 Task: Look for space in Camayenne, Guinea from 5th June, 2023 to 16th June, 2023 for 2 adults in price range Rs.14000 to Rs.18000. Place can be entire place with 1  bedroom having 1 bed and 1 bathroom. Property type can be house, flat, guest house, hotel. Amenities needed are: wifi, washing machine. Booking option can be shelf check-in. Required host language is English.
Action: Mouse moved to (405, 51)
Screenshot: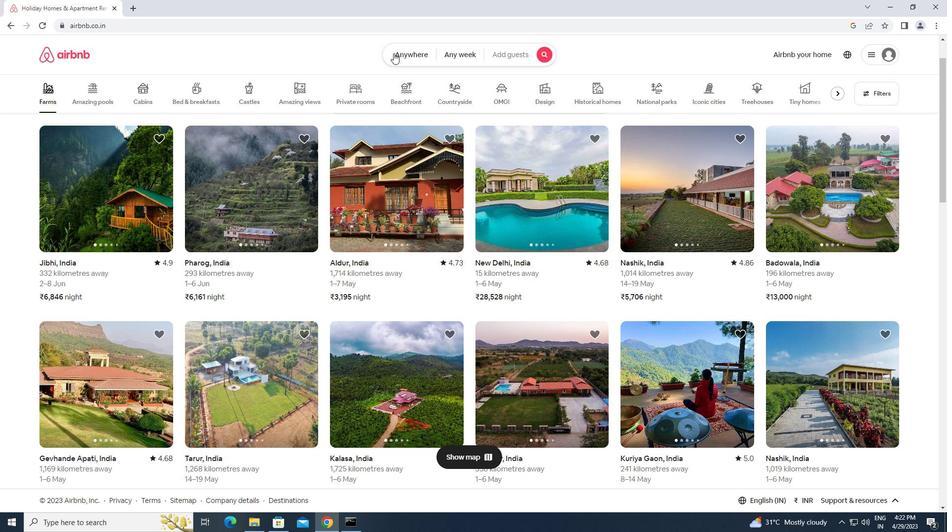 
Action: Mouse pressed left at (405, 51)
Screenshot: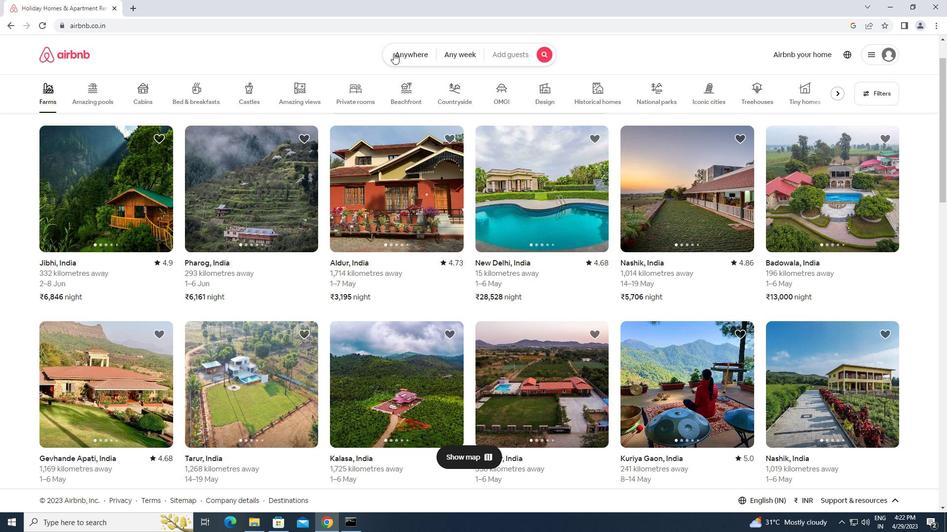 
Action: Mouse moved to (362, 86)
Screenshot: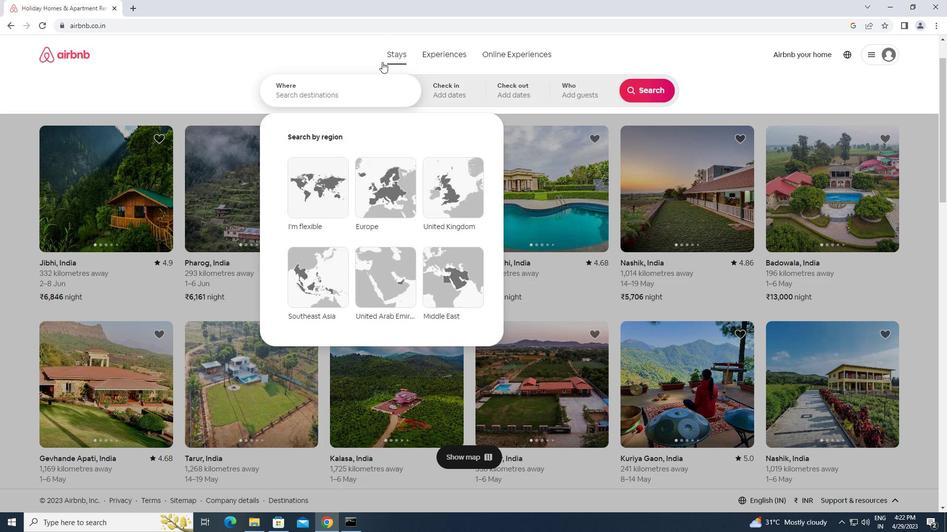 
Action: Mouse pressed left at (362, 86)
Screenshot: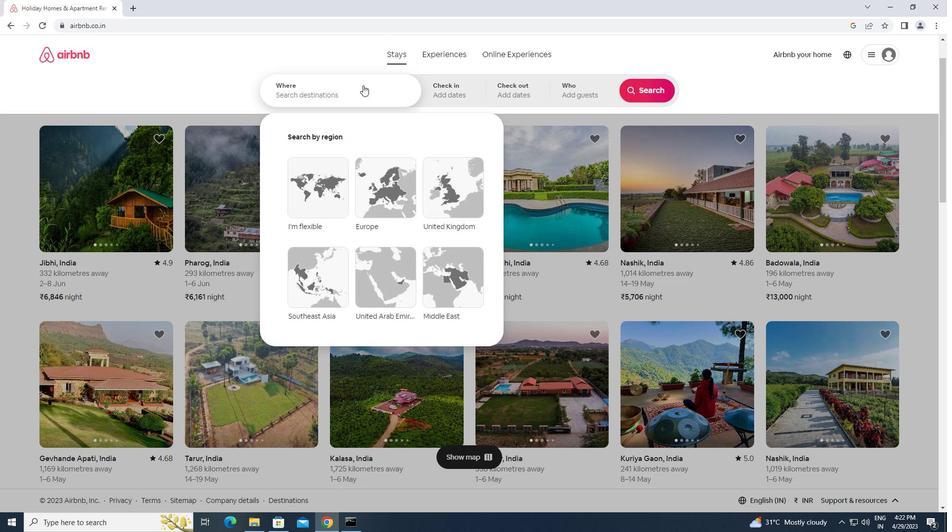 
Action: Key pressed c<Key.backspace><Key.caps_lock>c<Key.caps_lock>amayenne,<Key.space><Key.caps_lock>g<Key.caps_lock>uinea<Key.enter>
Screenshot: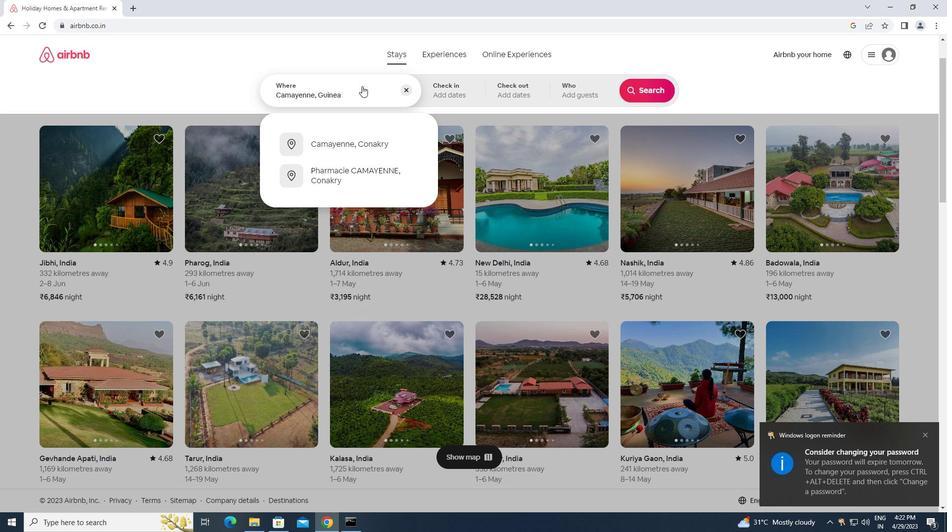 
Action: Mouse moved to (641, 174)
Screenshot: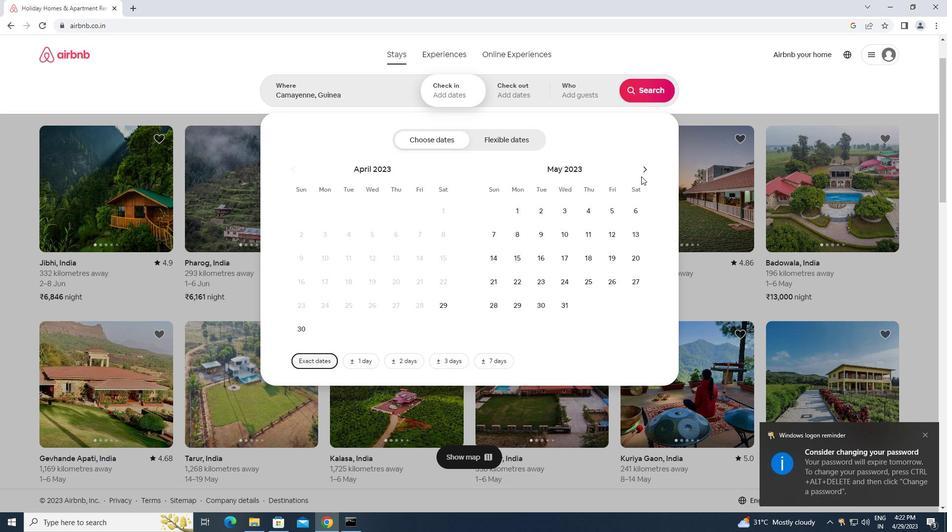 
Action: Mouse pressed left at (641, 174)
Screenshot: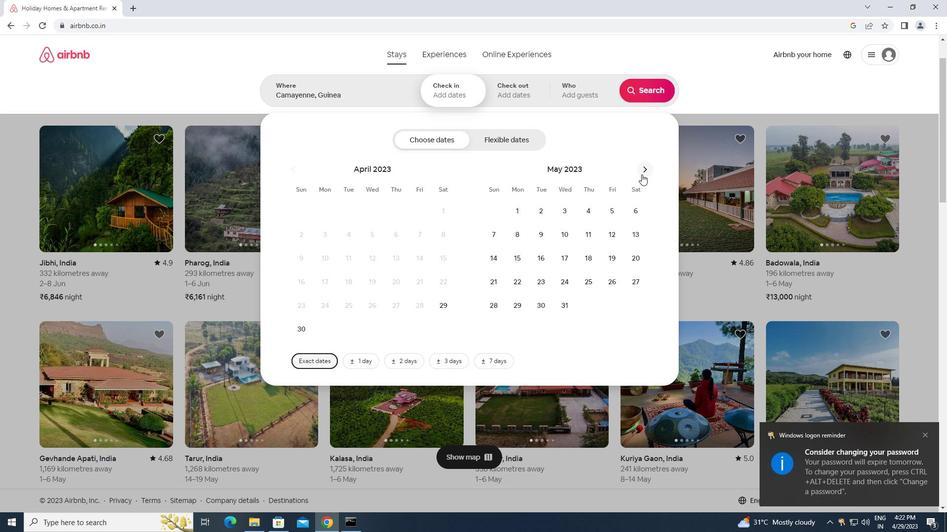 
Action: Mouse moved to (525, 235)
Screenshot: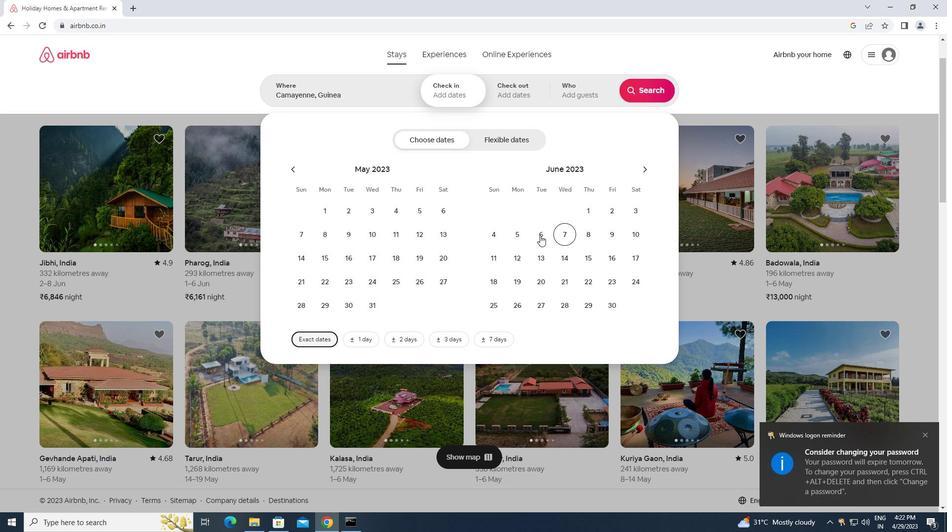 
Action: Mouse pressed left at (525, 235)
Screenshot: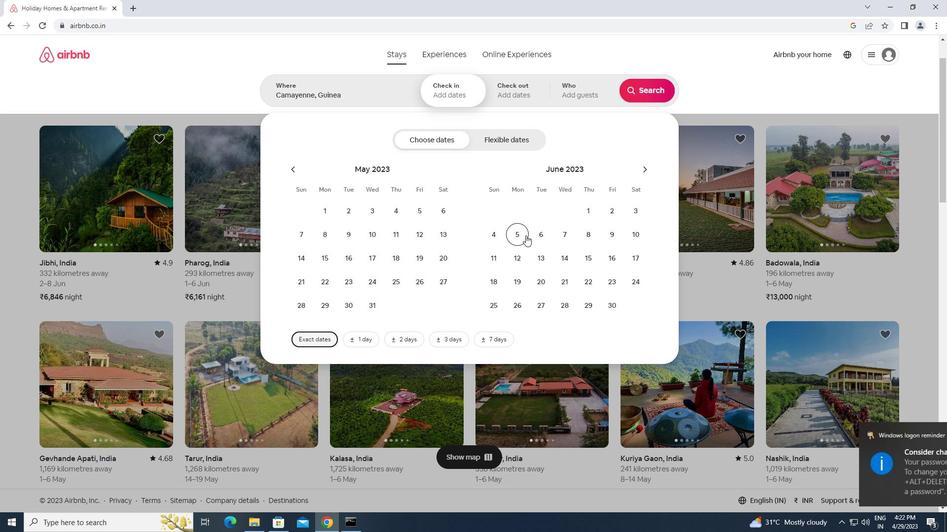 
Action: Mouse moved to (611, 252)
Screenshot: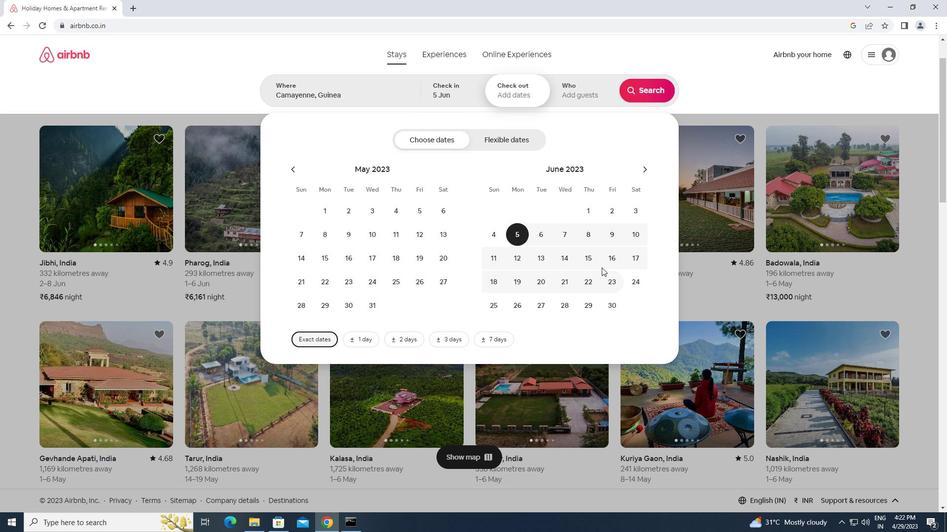 
Action: Mouse pressed left at (611, 252)
Screenshot: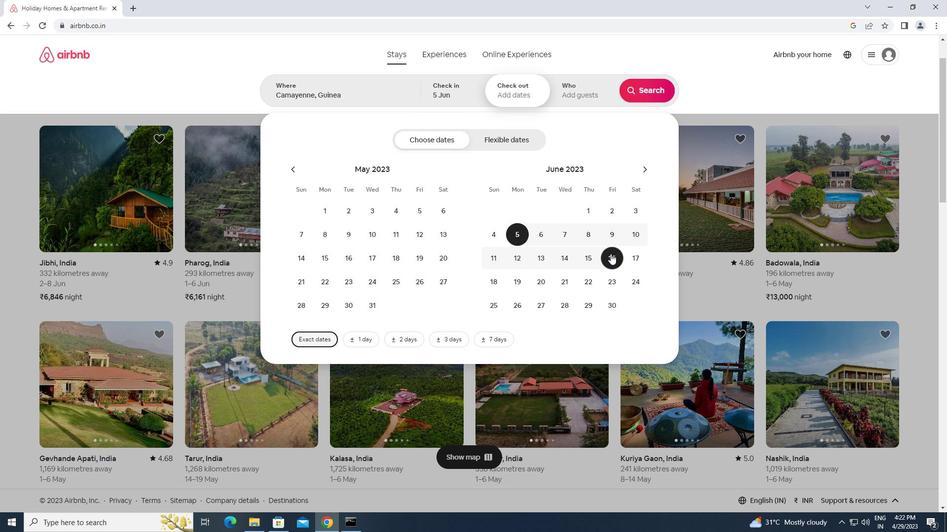 
Action: Mouse moved to (583, 83)
Screenshot: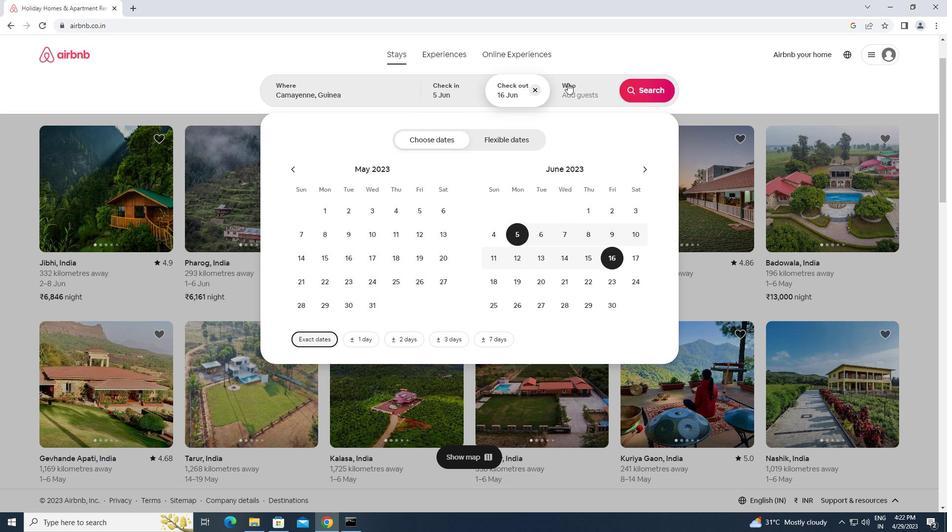
Action: Mouse pressed left at (583, 83)
Screenshot: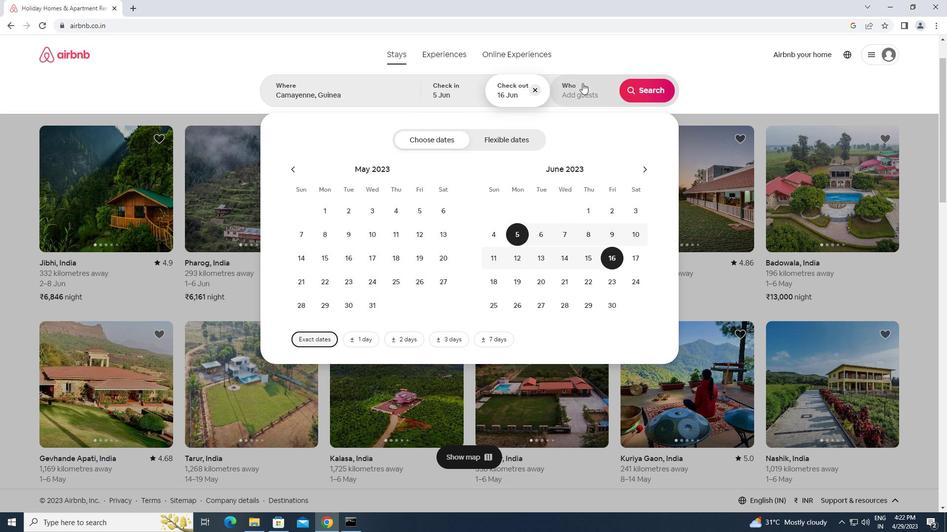 
Action: Mouse moved to (650, 142)
Screenshot: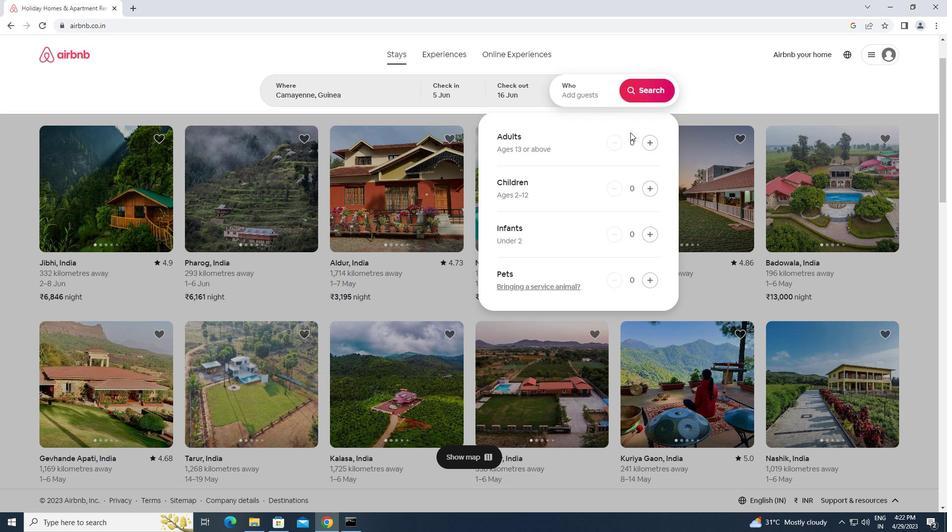 
Action: Mouse pressed left at (650, 142)
Screenshot: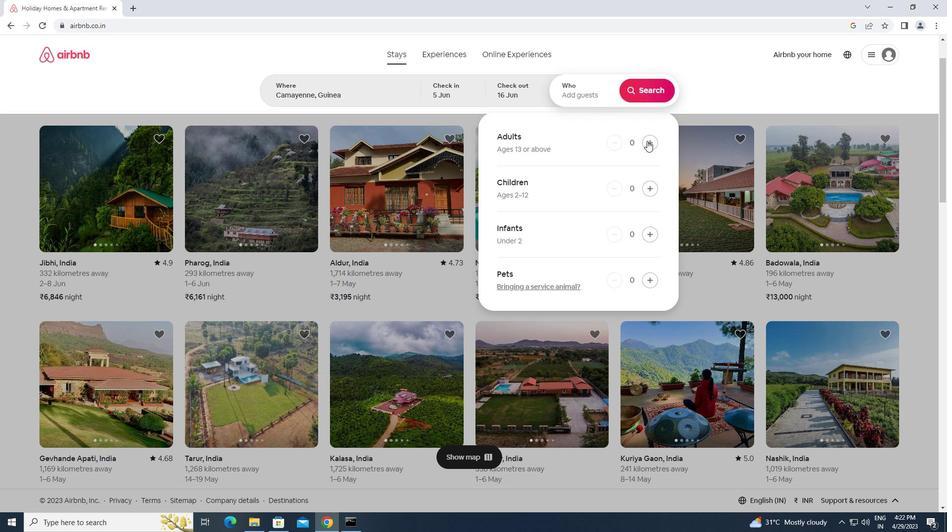 
Action: Mouse pressed left at (650, 142)
Screenshot: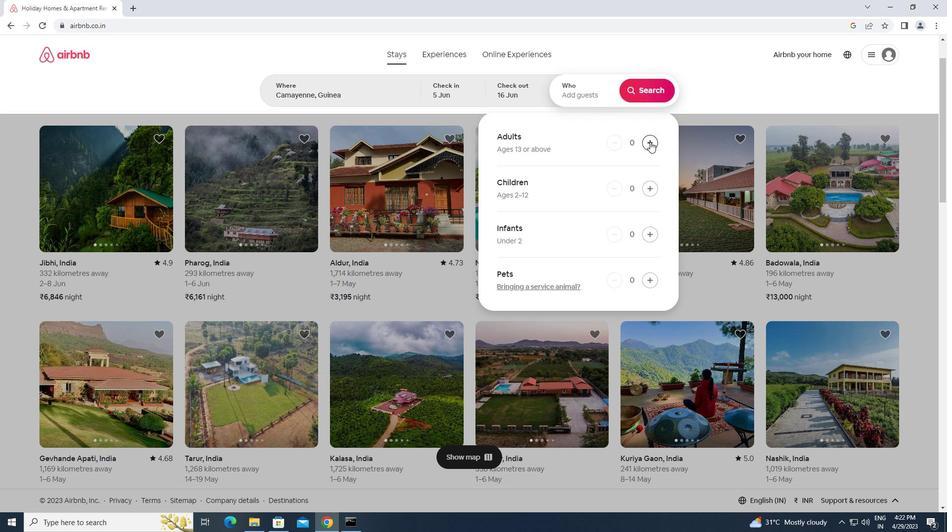 
Action: Mouse moved to (642, 85)
Screenshot: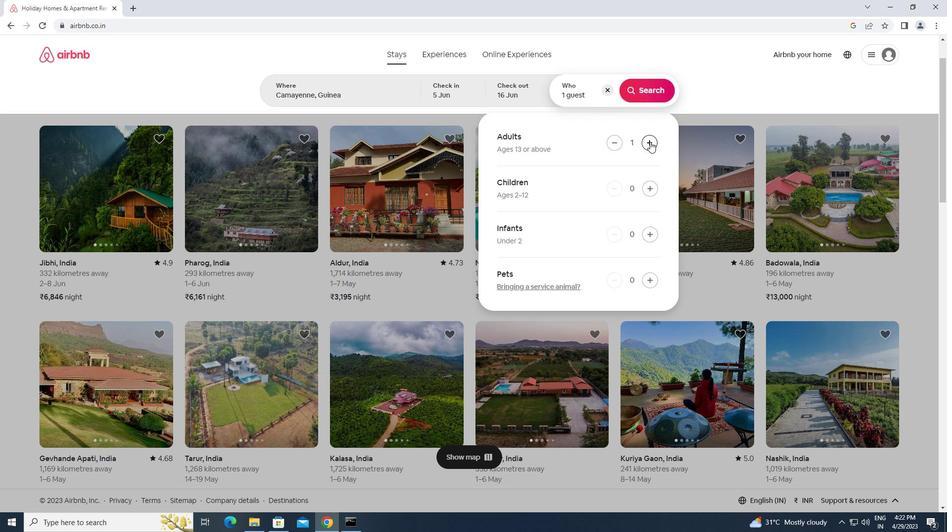 
Action: Mouse pressed left at (642, 85)
Screenshot: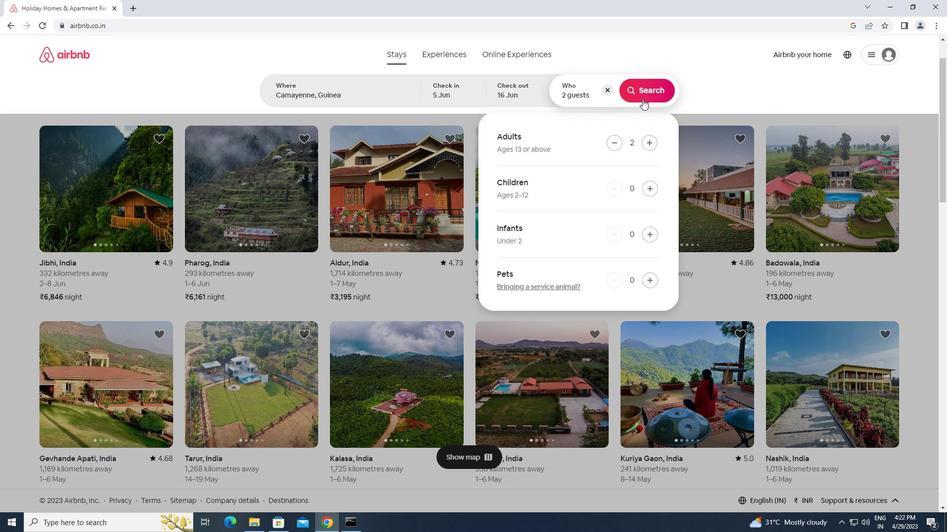 
Action: Mouse moved to (896, 94)
Screenshot: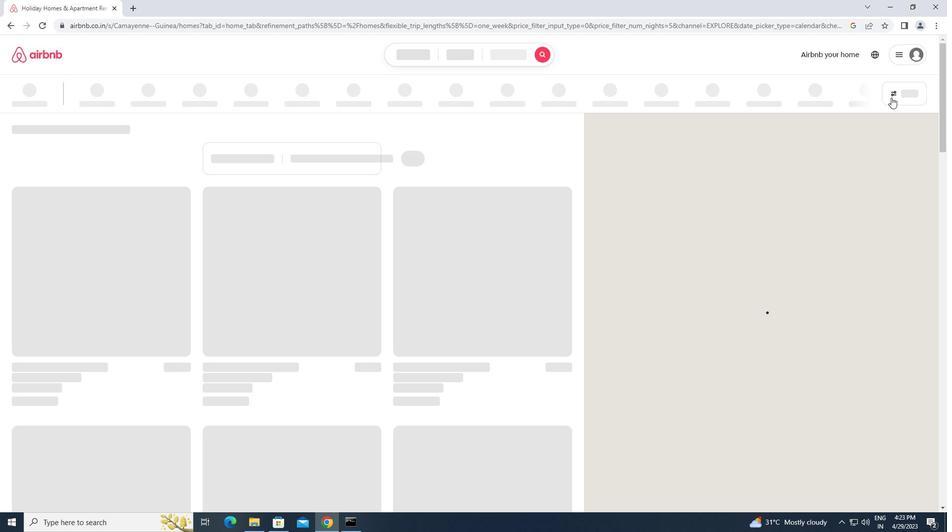 
Action: Mouse pressed left at (896, 94)
Screenshot: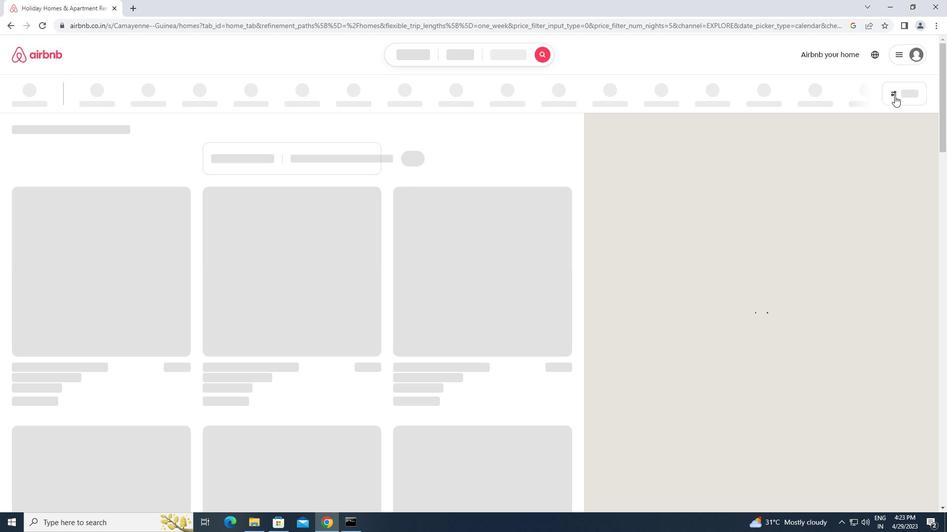 
Action: Mouse moved to (351, 221)
Screenshot: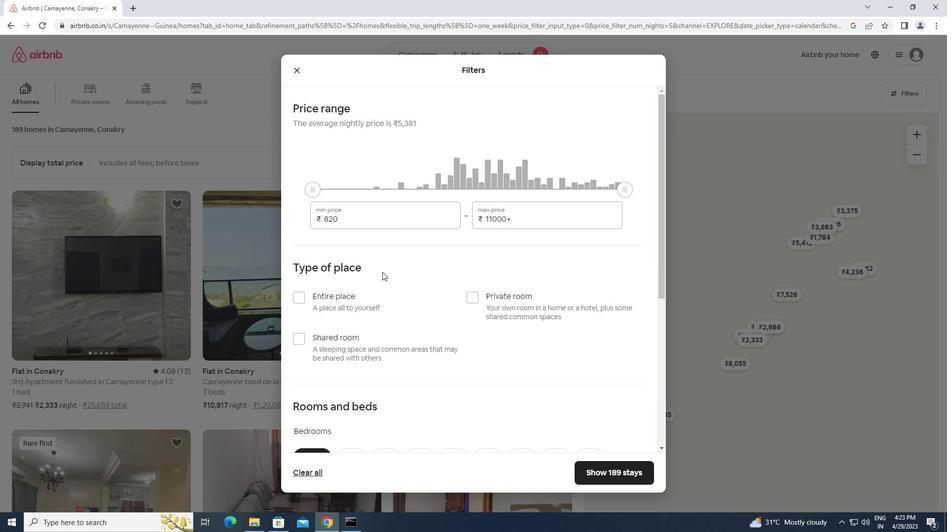 
Action: Mouse pressed left at (351, 221)
Screenshot: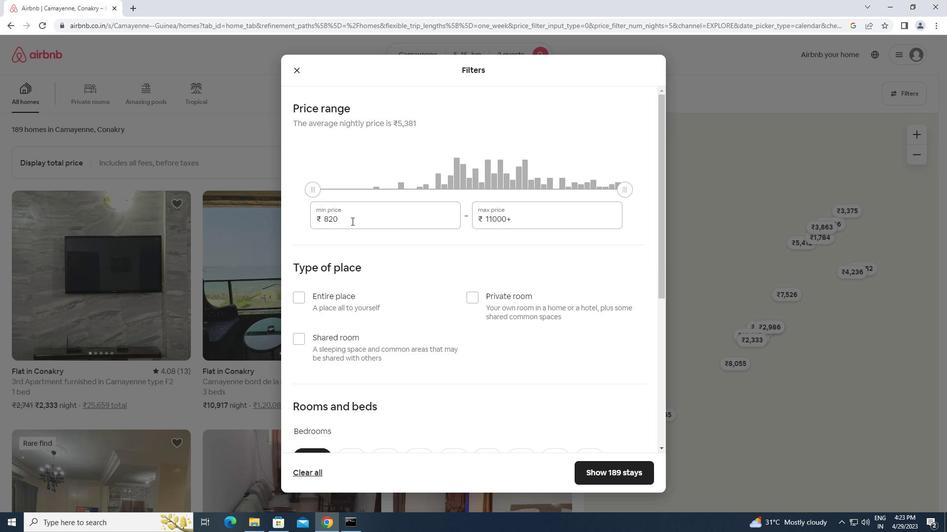 
Action: Mouse moved to (305, 222)
Screenshot: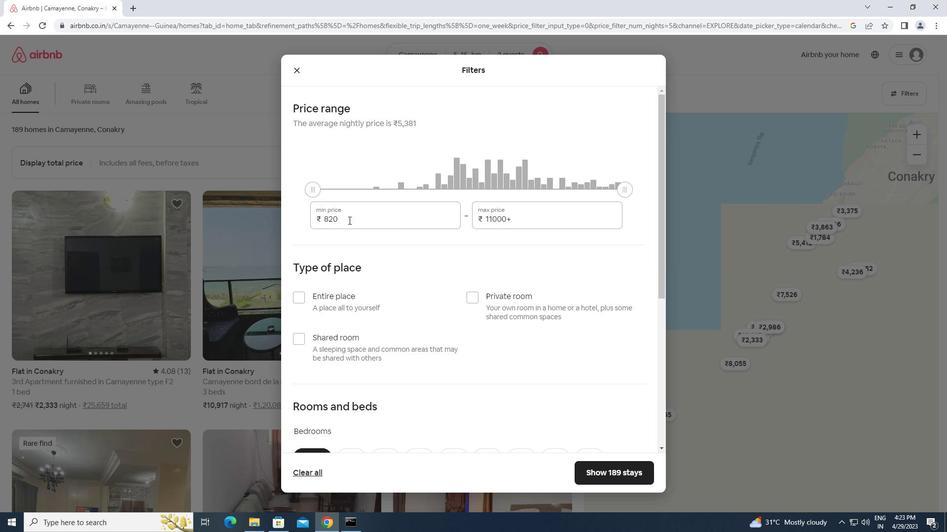 
Action: Key pressed 14000<Key.tab><Key.backspace><Key.backspace><Key.backspace><Key.backspace><Key.backspace><Key.backspace><Key.backspace><Key.backspace><Key.backspace><Key.backspace><Key.backspace><Key.backspace><Key.backspace><Key.backspace><Key.backspace><Key.backspace><Key.backspace><Key.backspace><Key.backspace><Key.backspace><Key.backspace><Key.backspace><Key.backspace><Key.backspace><Key.backspace>18000
Screenshot: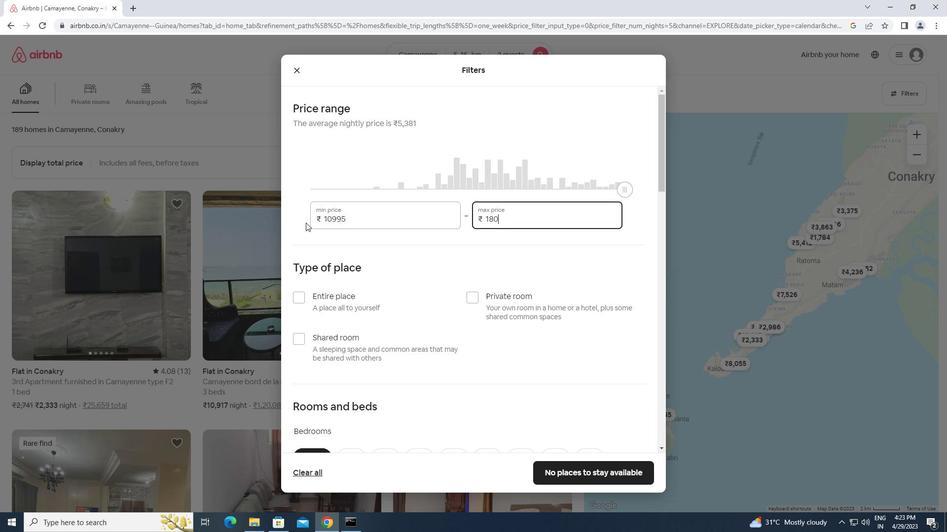
Action: Mouse moved to (299, 293)
Screenshot: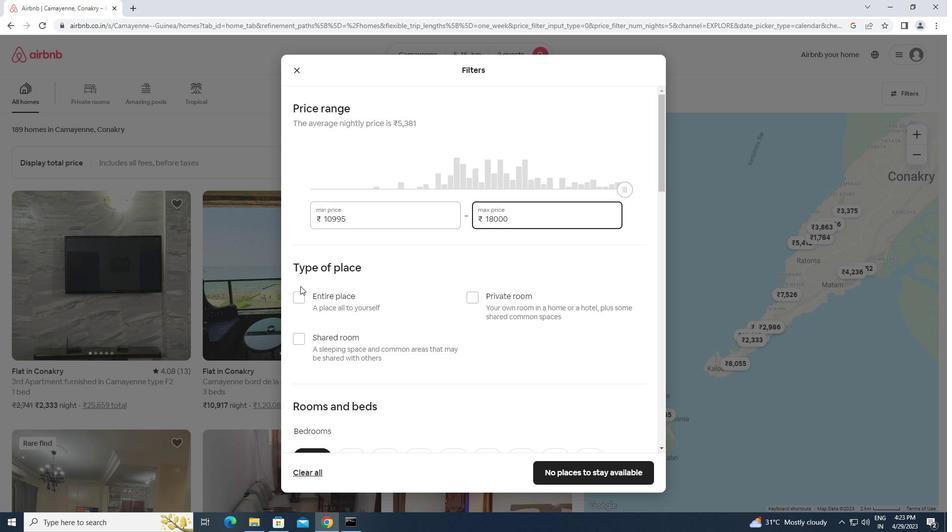 
Action: Mouse pressed left at (299, 293)
Screenshot: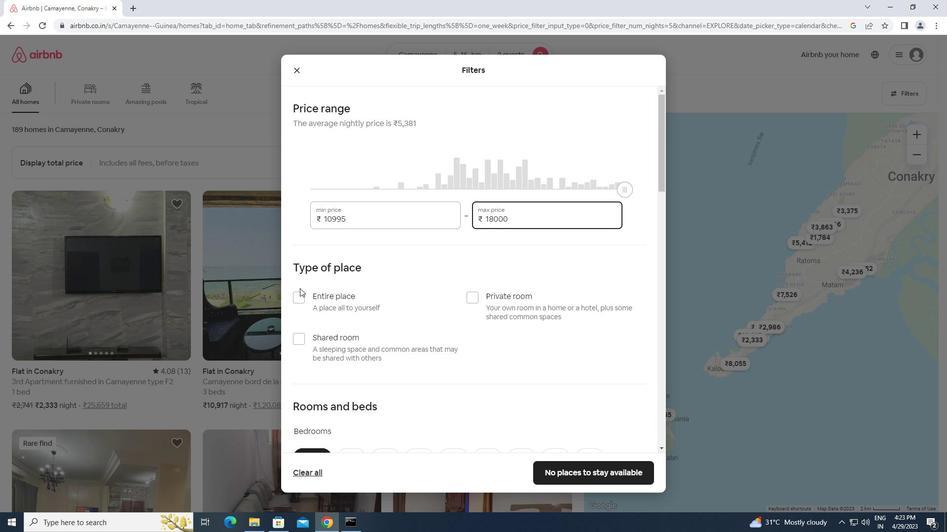 
Action: Mouse moved to (320, 317)
Screenshot: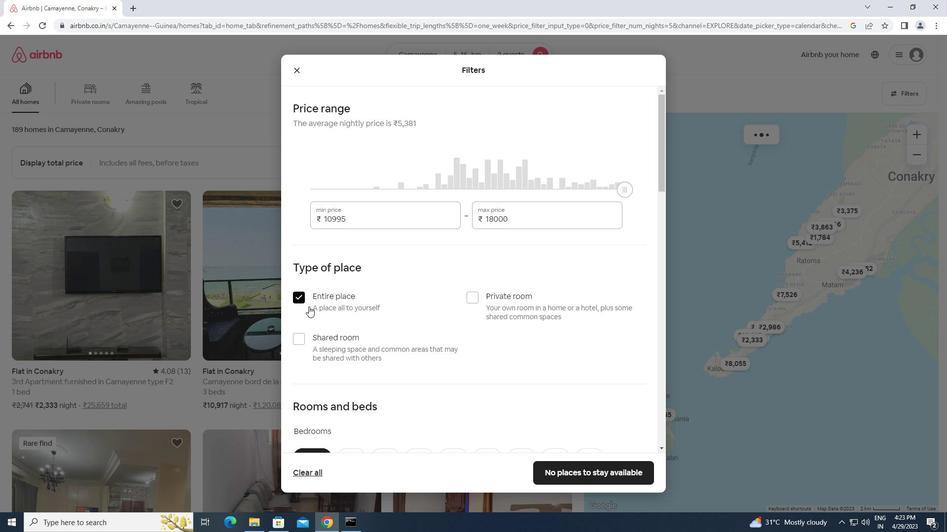 
Action: Mouse scrolled (320, 316) with delta (0, 0)
Screenshot: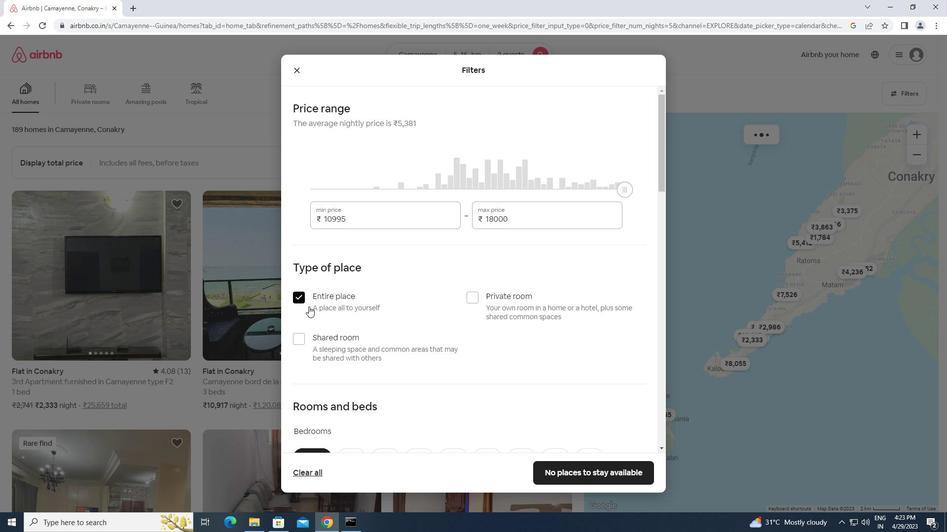 
Action: Mouse scrolled (320, 316) with delta (0, 0)
Screenshot: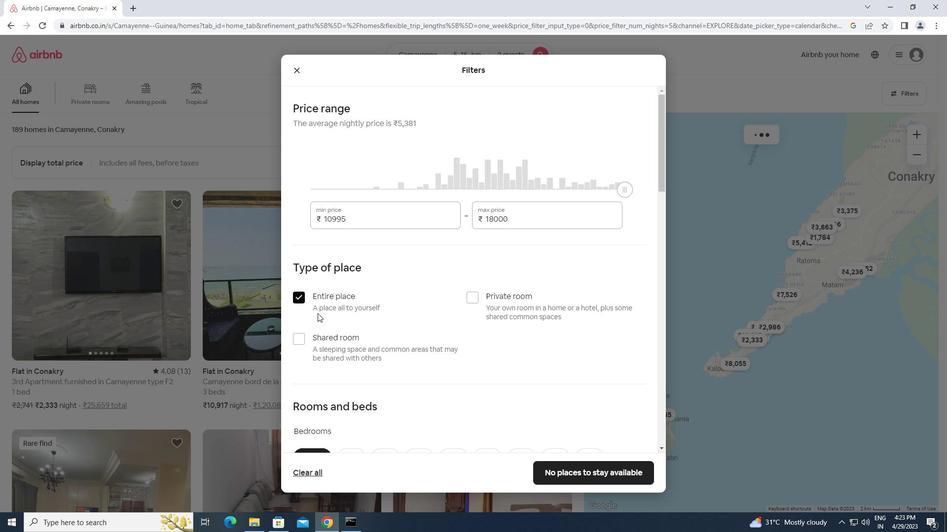 
Action: Mouse scrolled (320, 316) with delta (0, 0)
Screenshot: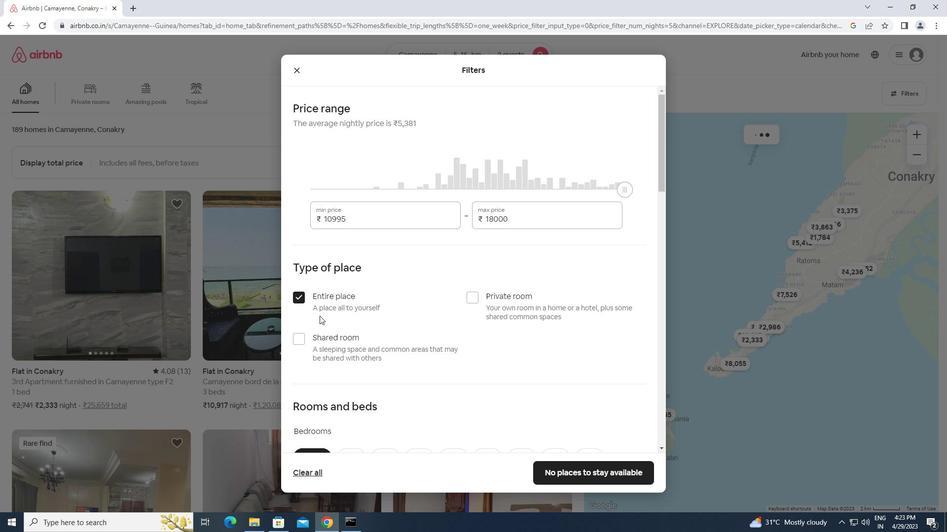 
Action: Mouse scrolled (320, 316) with delta (0, 0)
Screenshot: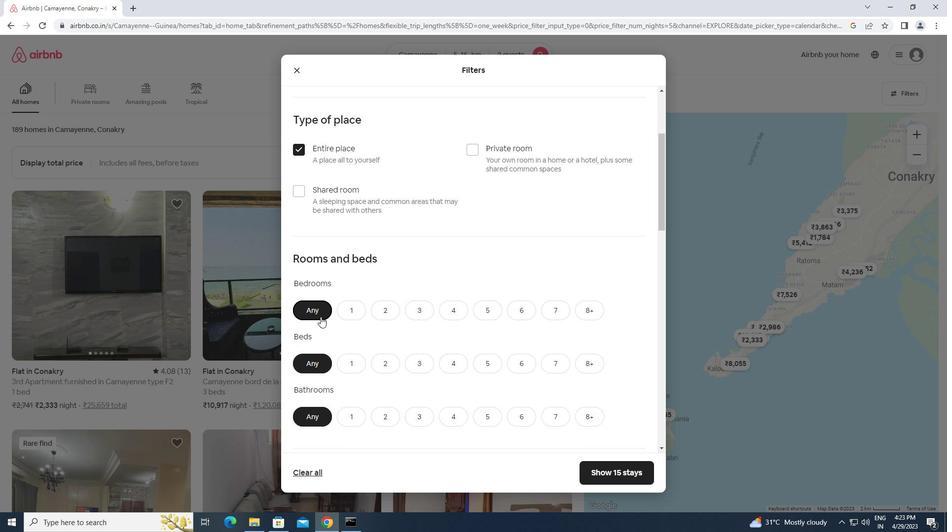 
Action: Mouse moved to (355, 270)
Screenshot: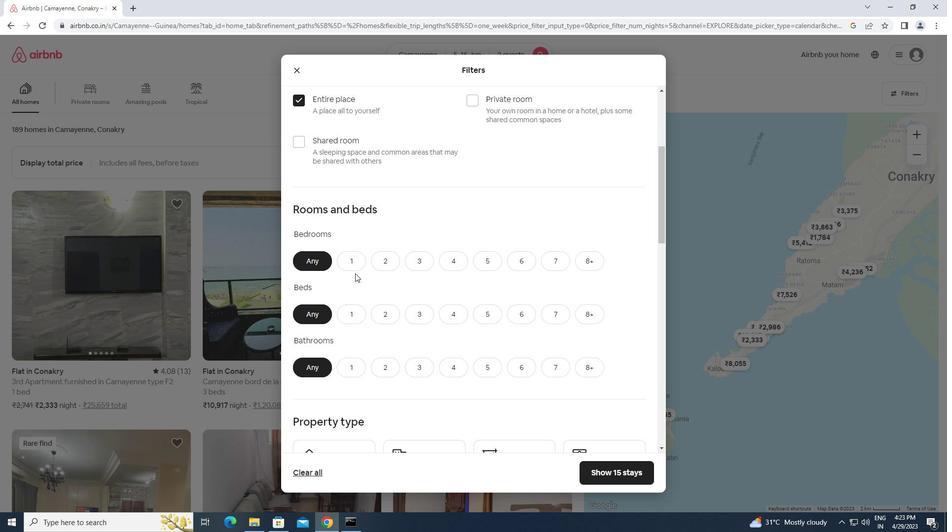 
Action: Mouse pressed left at (355, 270)
Screenshot: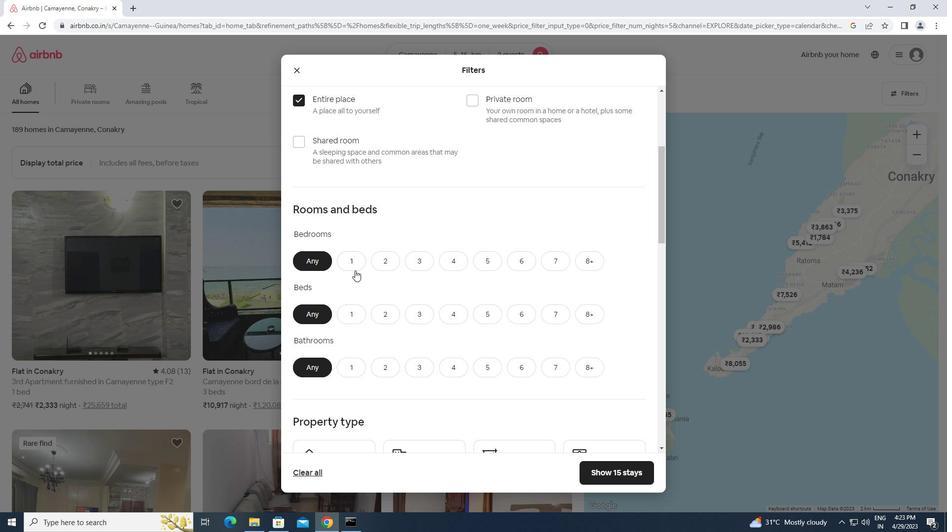 
Action: Mouse moved to (352, 309)
Screenshot: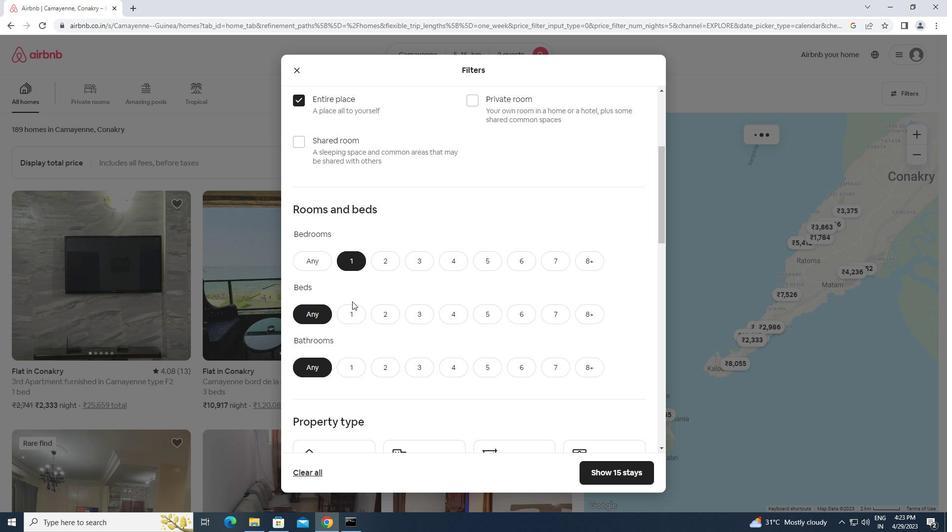 
Action: Mouse pressed left at (352, 309)
Screenshot: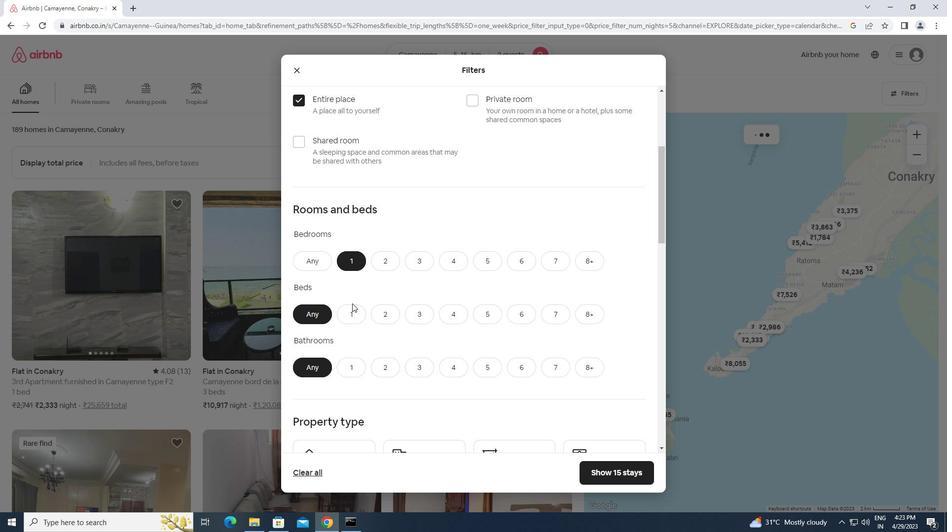 
Action: Mouse moved to (353, 369)
Screenshot: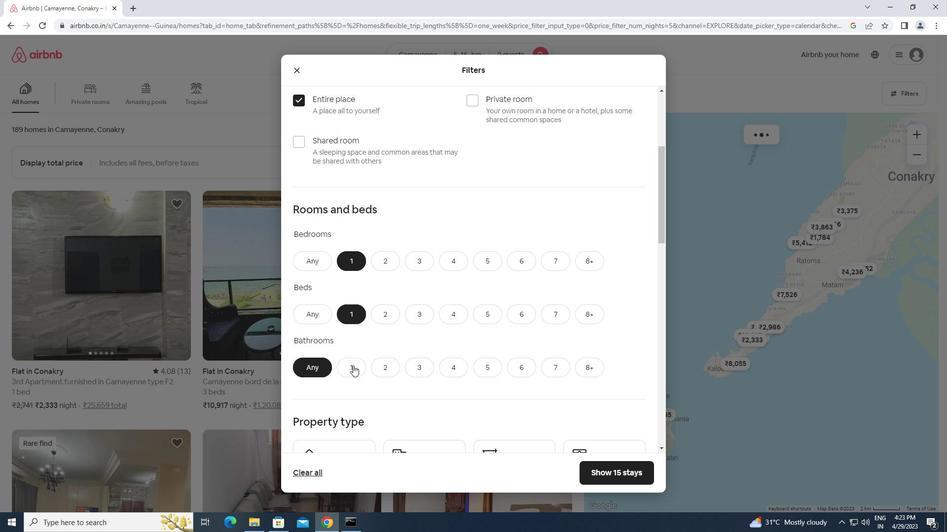 
Action: Mouse pressed left at (353, 369)
Screenshot: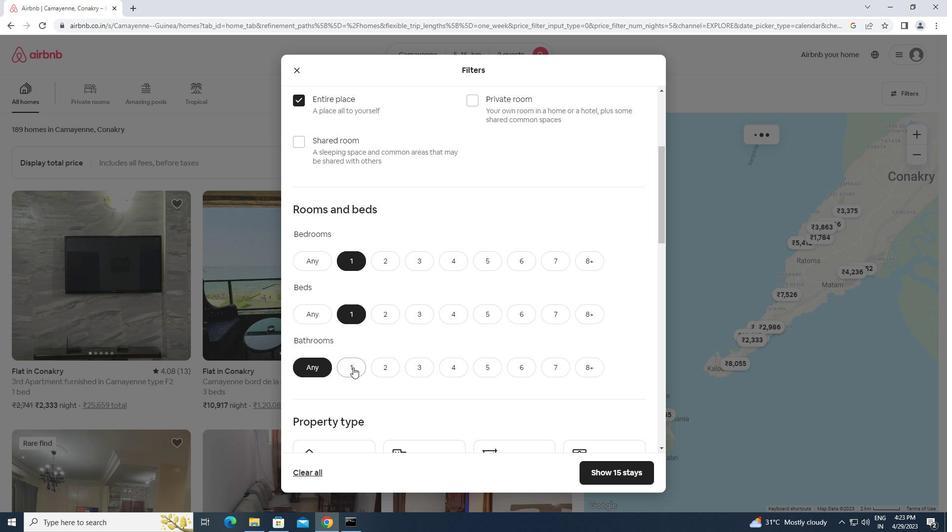 
Action: Mouse moved to (376, 364)
Screenshot: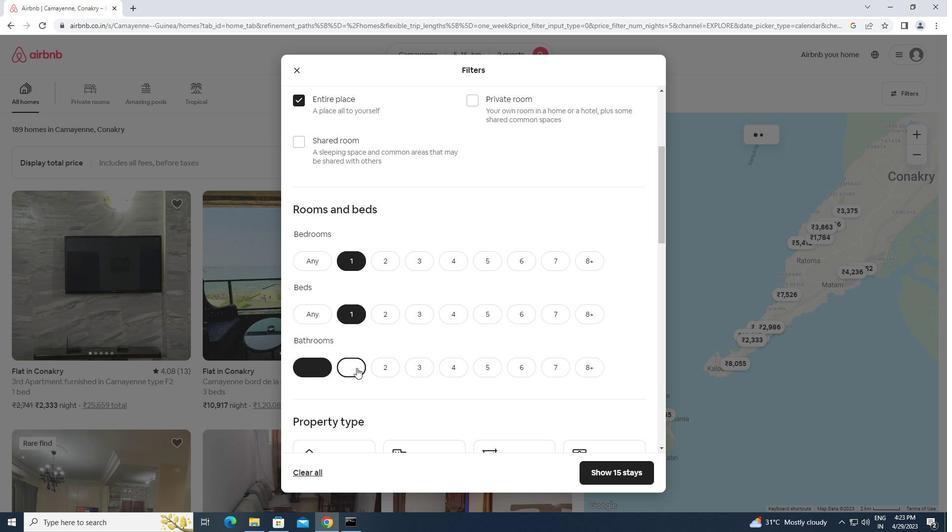 
Action: Mouse scrolled (376, 364) with delta (0, 0)
Screenshot: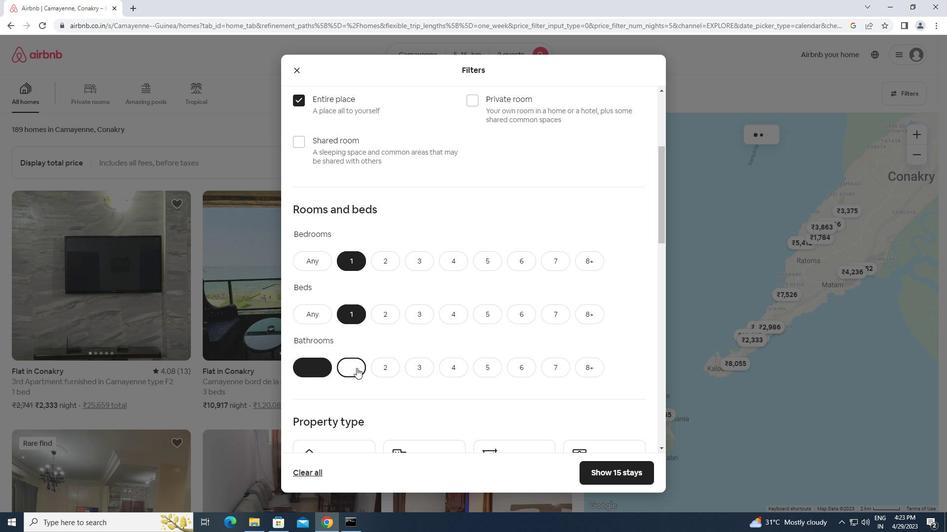 
Action: Mouse moved to (376, 364)
Screenshot: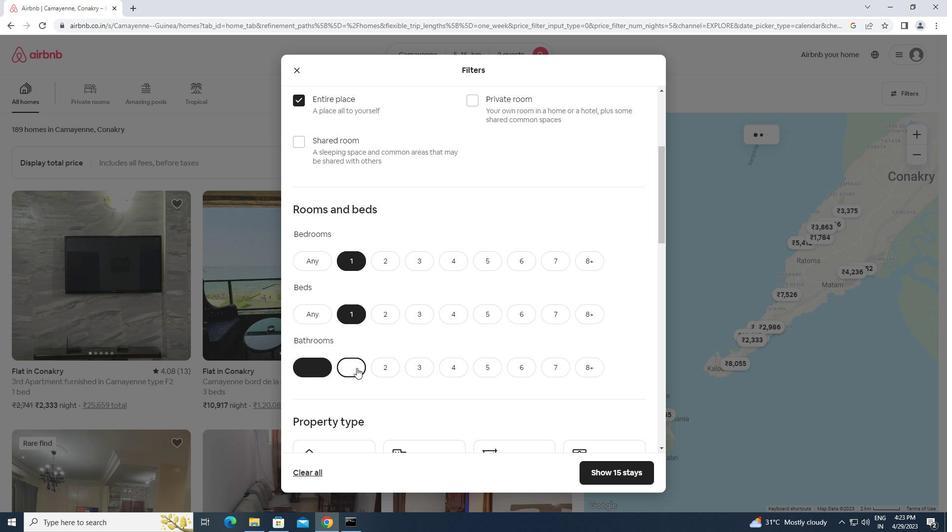 
Action: Mouse scrolled (376, 364) with delta (0, 0)
Screenshot: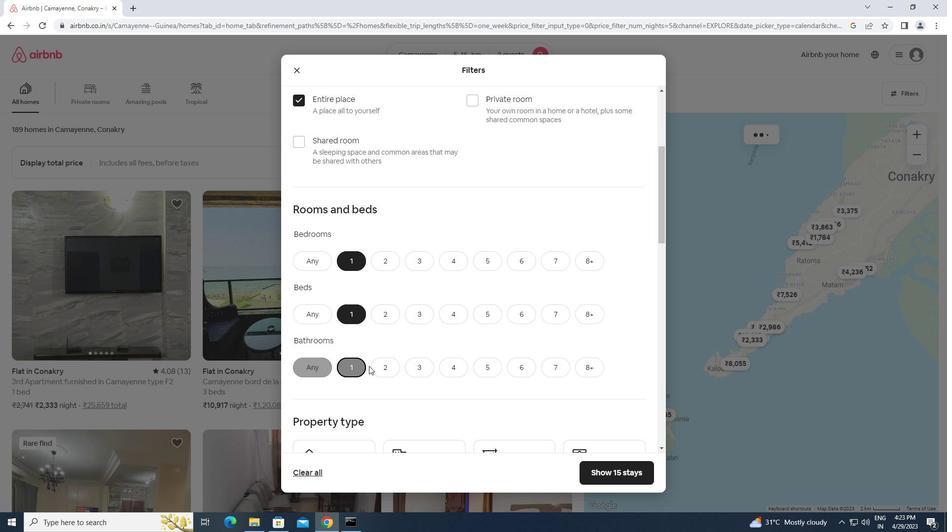 
Action: Mouse scrolled (376, 364) with delta (0, 0)
Screenshot: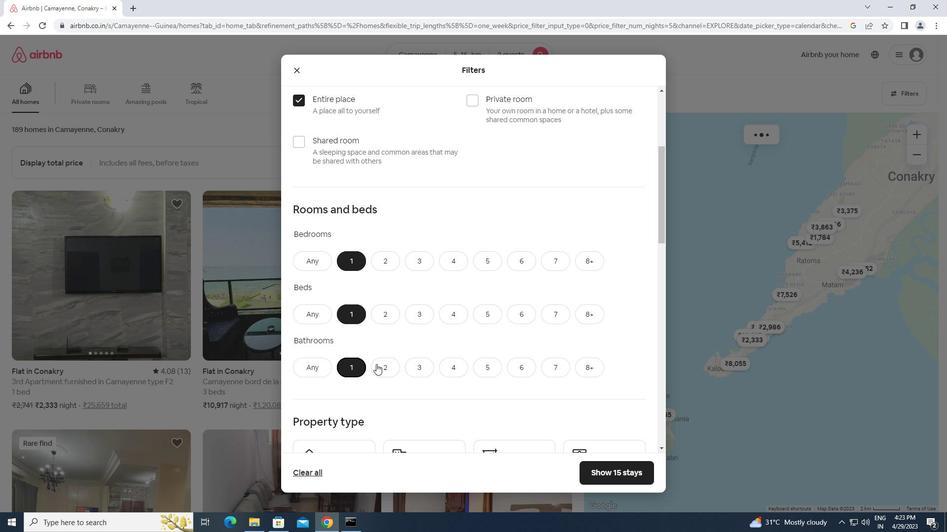 
Action: Mouse moved to (339, 325)
Screenshot: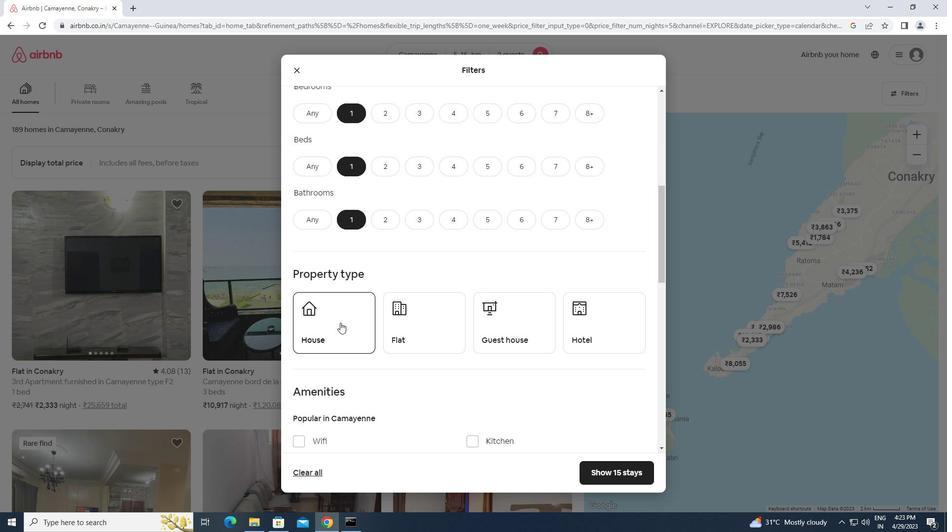 
Action: Mouse pressed left at (339, 325)
Screenshot: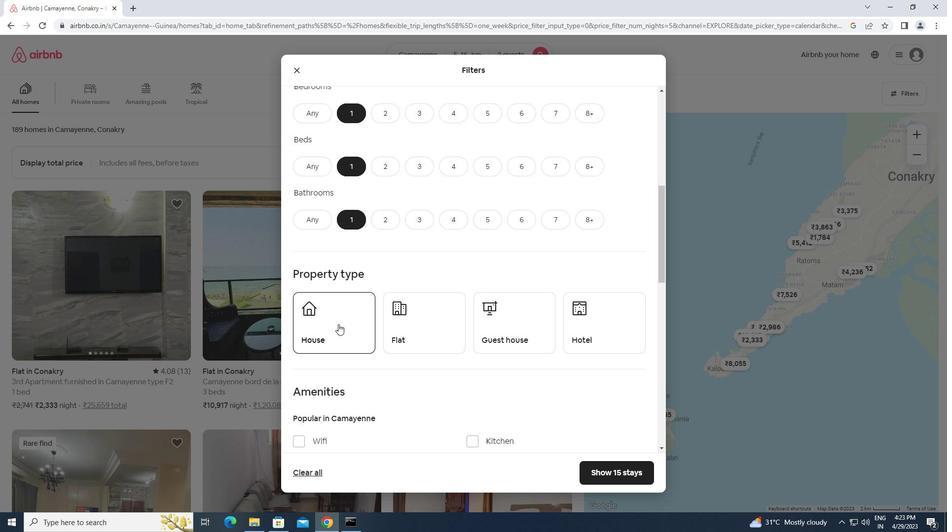 
Action: Mouse moved to (410, 325)
Screenshot: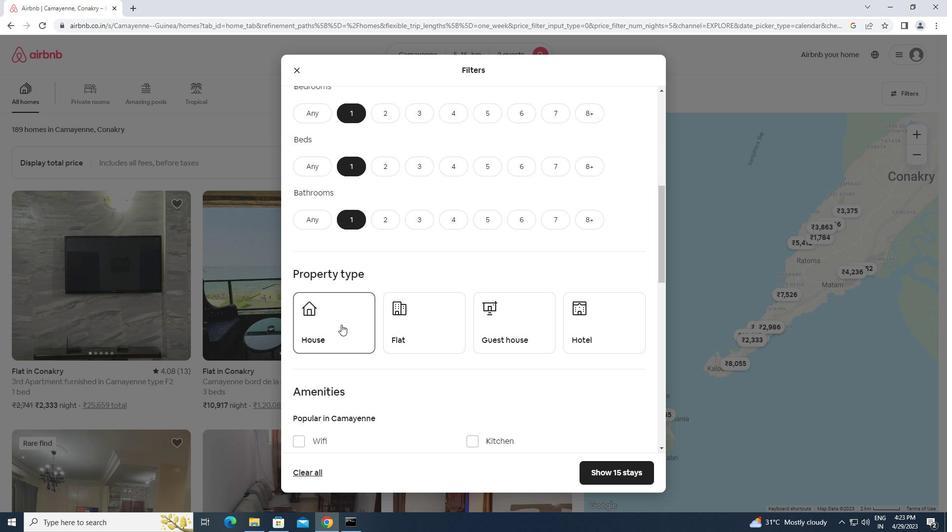 
Action: Mouse pressed left at (410, 325)
Screenshot: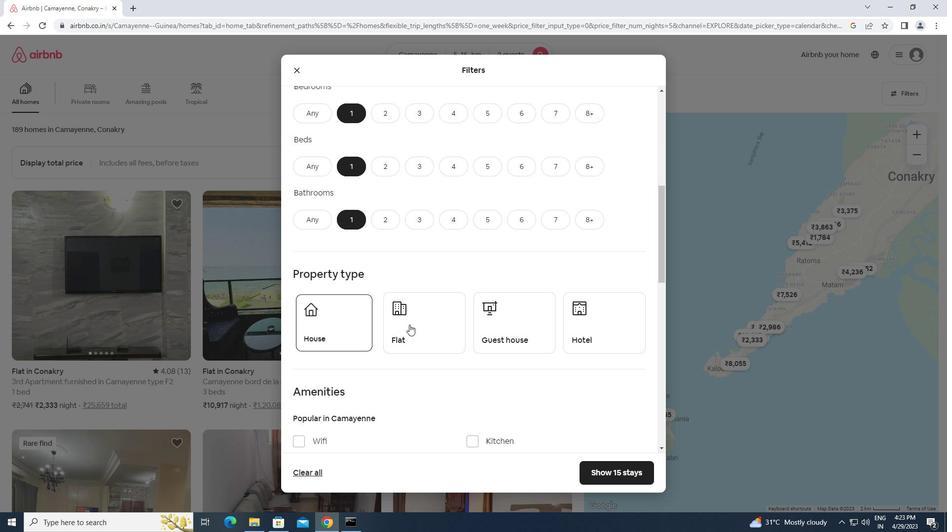 
Action: Mouse moved to (499, 324)
Screenshot: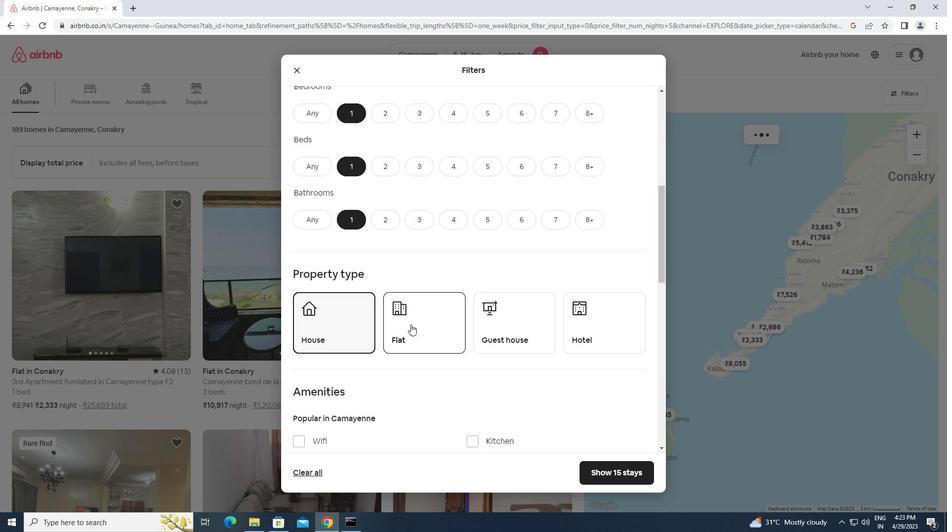 
Action: Mouse pressed left at (499, 324)
Screenshot: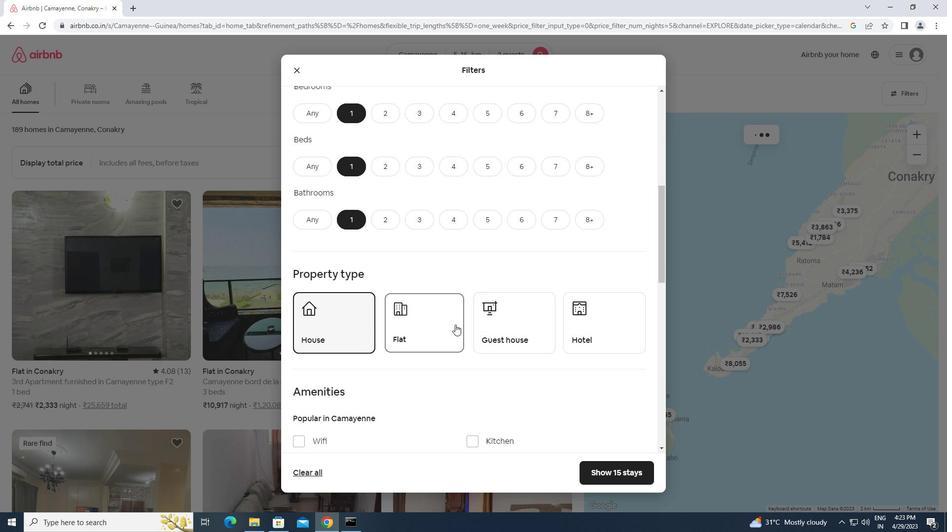 
Action: Mouse moved to (608, 310)
Screenshot: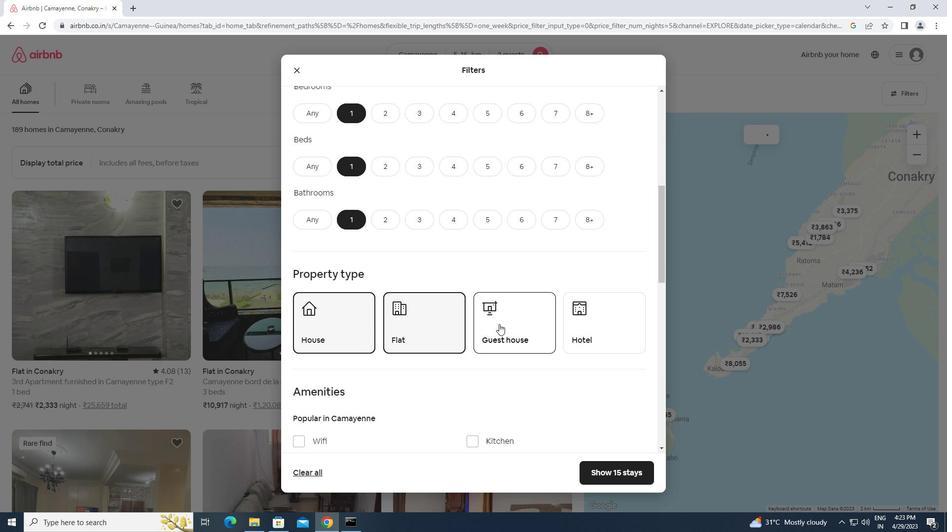 
Action: Mouse pressed left at (608, 310)
Screenshot: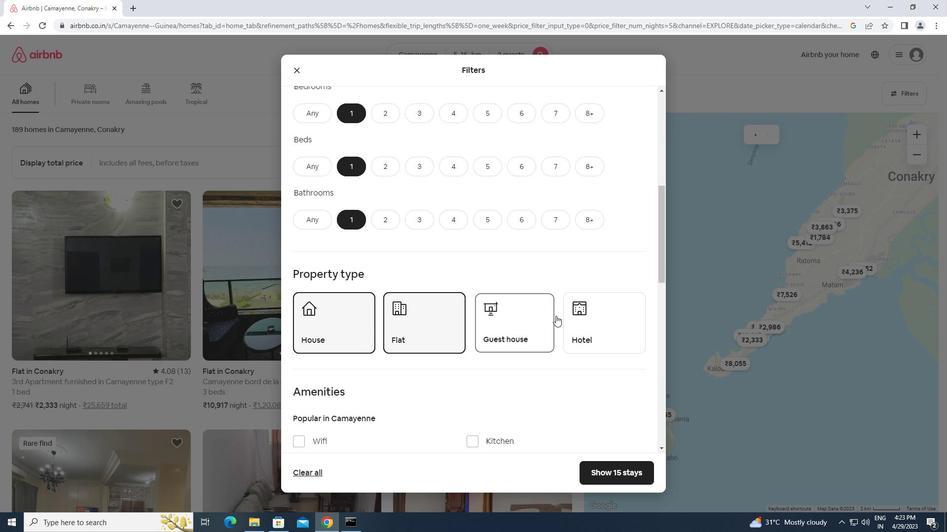 
Action: Mouse moved to (467, 370)
Screenshot: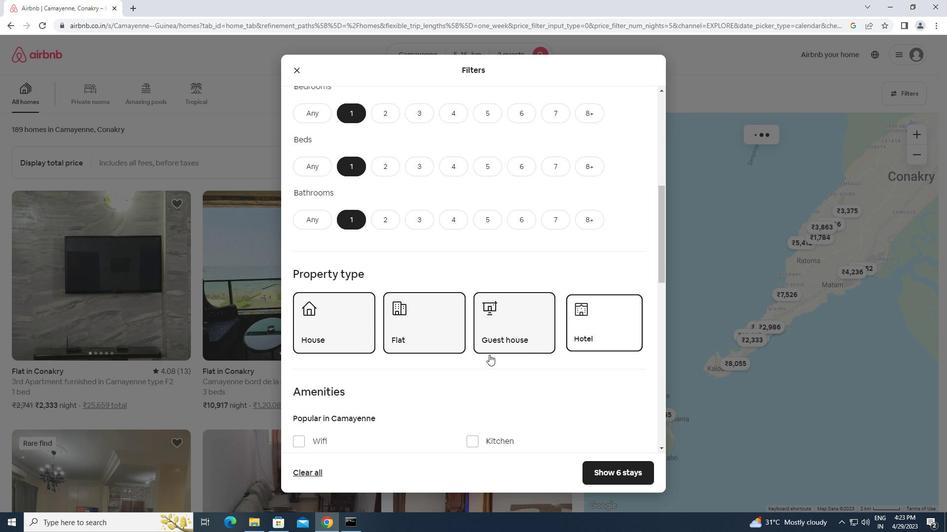 
Action: Mouse scrolled (467, 370) with delta (0, 0)
Screenshot: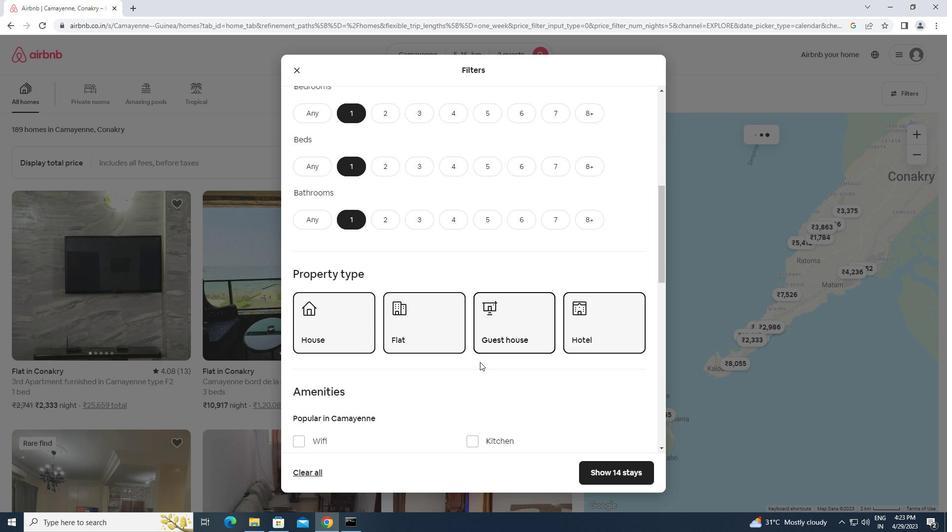 
Action: Mouse scrolled (467, 370) with delta (0, 0)
Screenshot: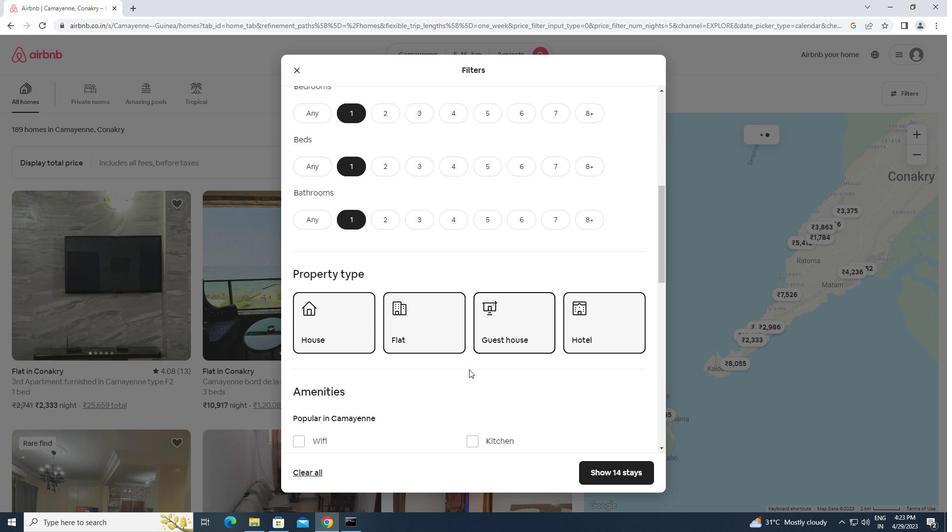 
Action: Mouse moved to (300, 344)
Screenshot: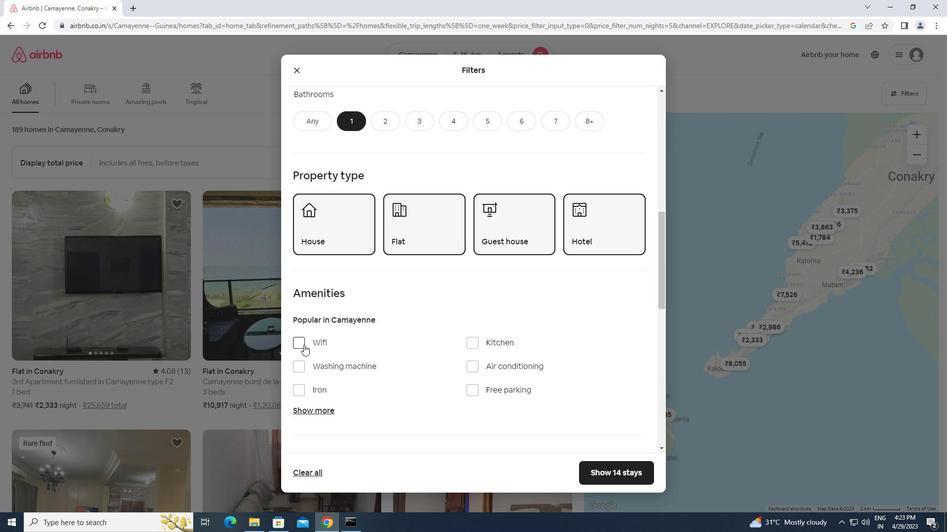 
Action: Mouse pressed left at (300, 344)
Screenshot: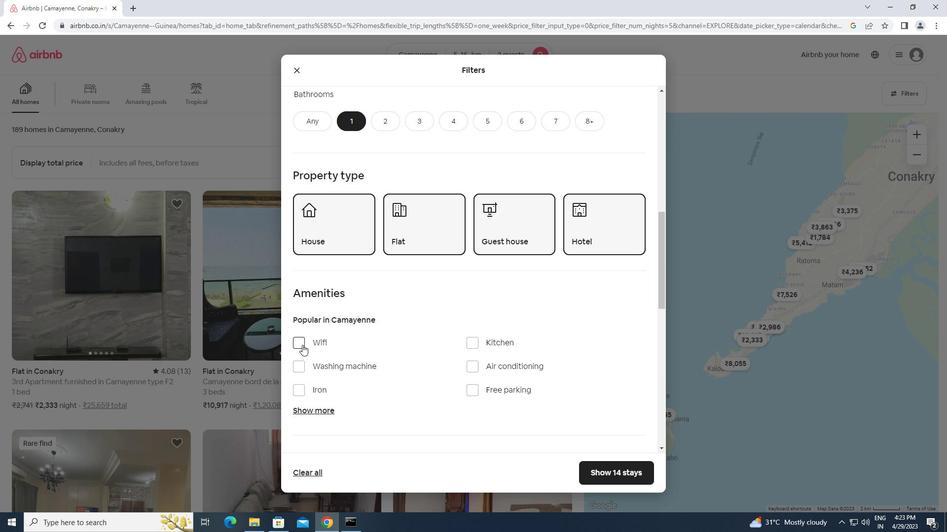 
Action: Mouse moved to (300, 364)
Screenshot: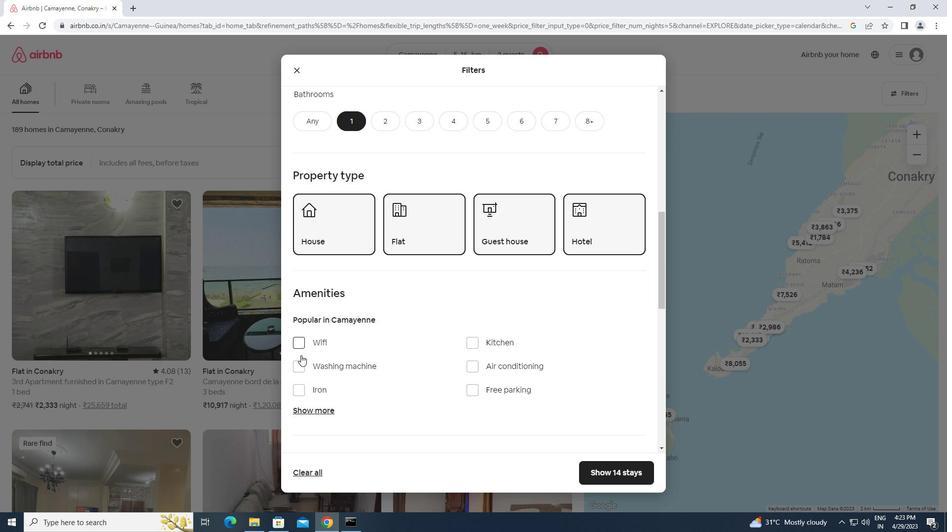 
Action: Mouse pressed left at (300, 364)
Screenshot: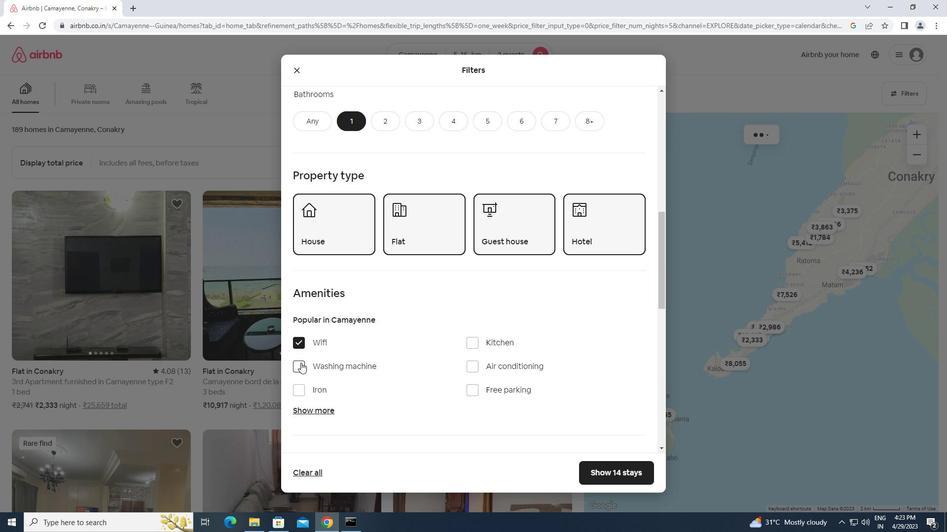 
Action: Mouse moved to (407, 361)
Screenshot: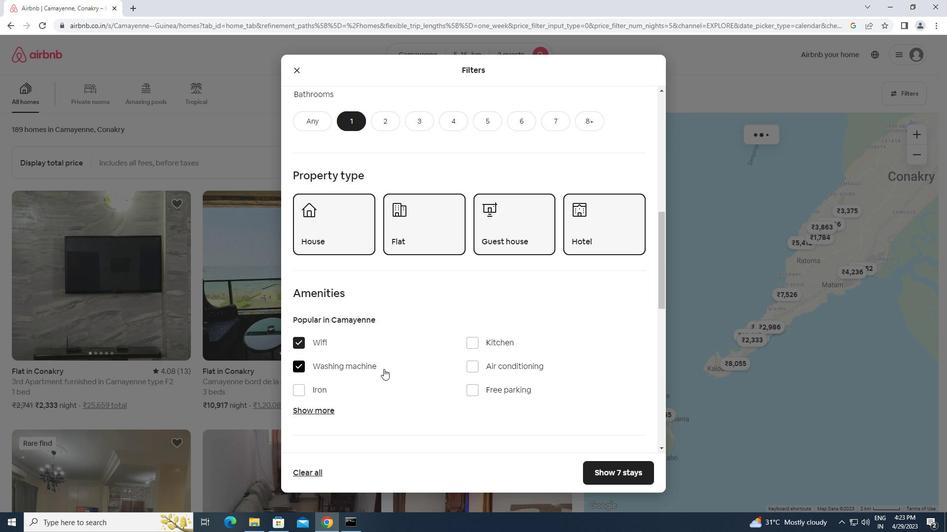 
Action: Mouse scrolled (407, 360) with delta (0, 0)
Screenshot: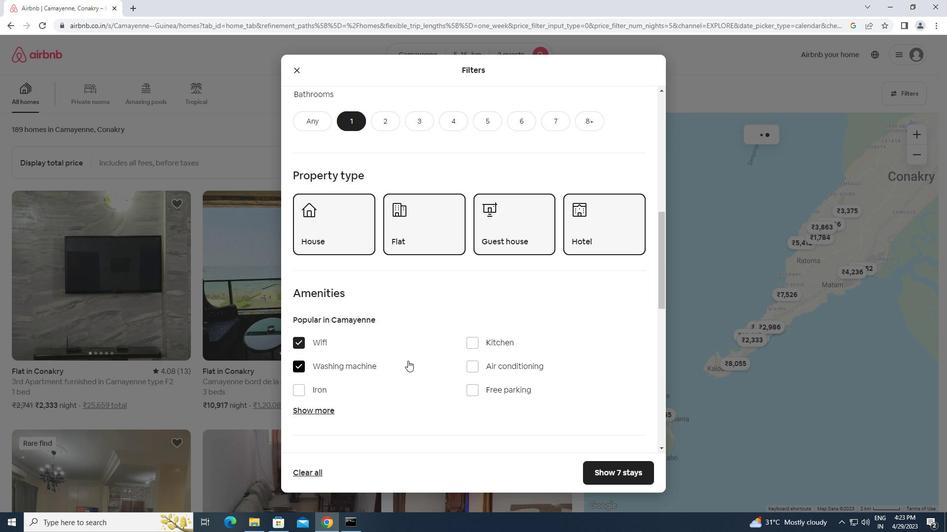 
Action: Mouse scrolled (407, 360) with delta (0, 0)
Screenshot: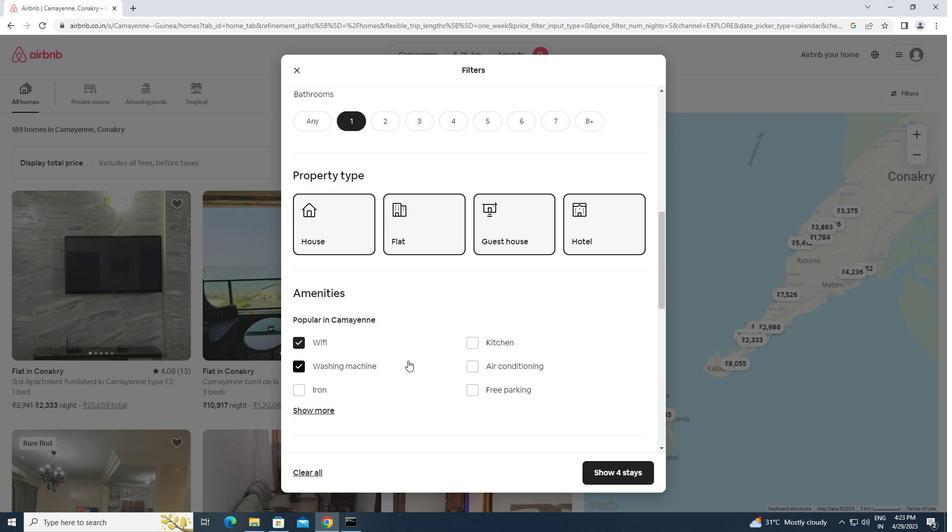 
Action: Mouse scrolled (407, 360) with delta (0, 0)
Screenshot: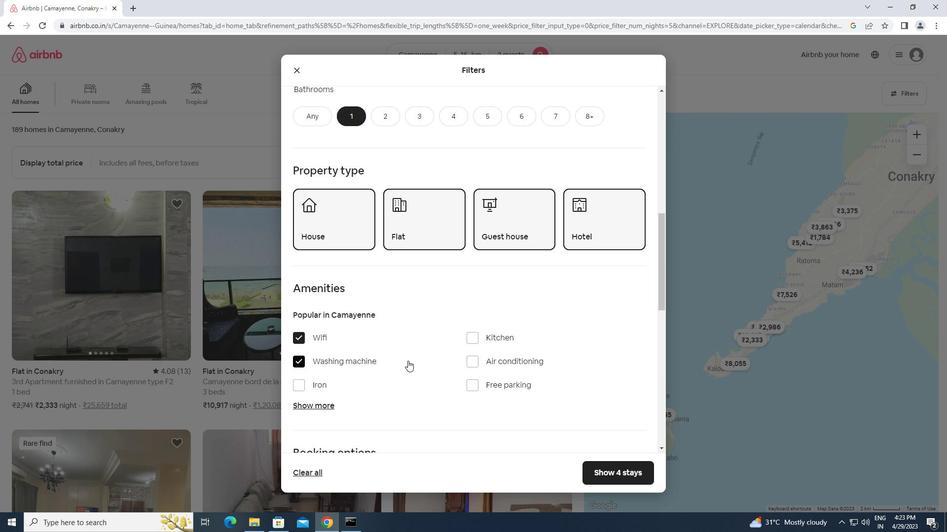 
Action: Mouse moved to (622, 377)
Screenshot: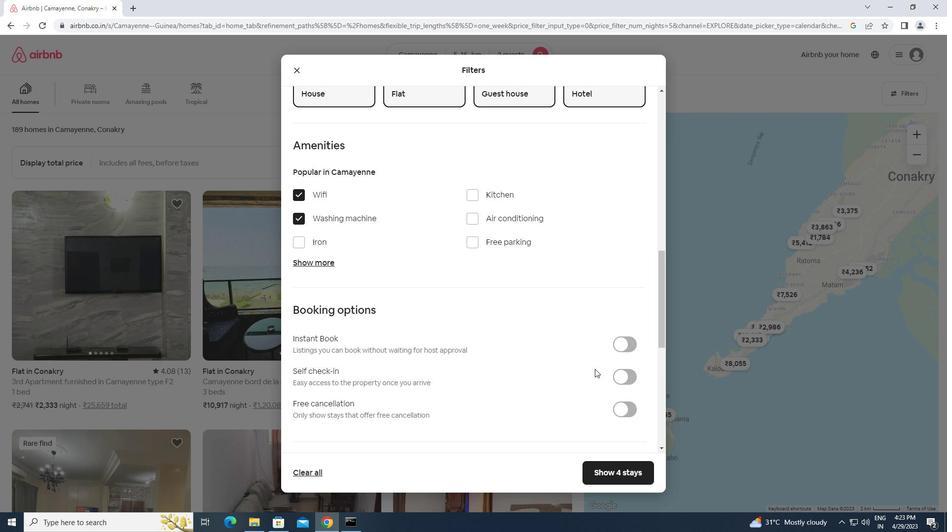 
Action: Mouse pressed left at (622, 377)
Screenshot: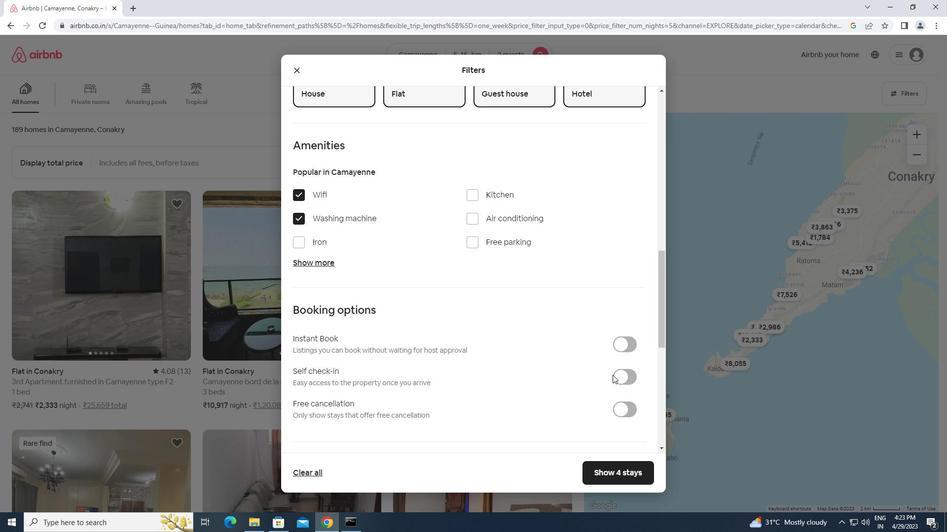 
Action: Mouse moved to (468, 378)
Screenshot: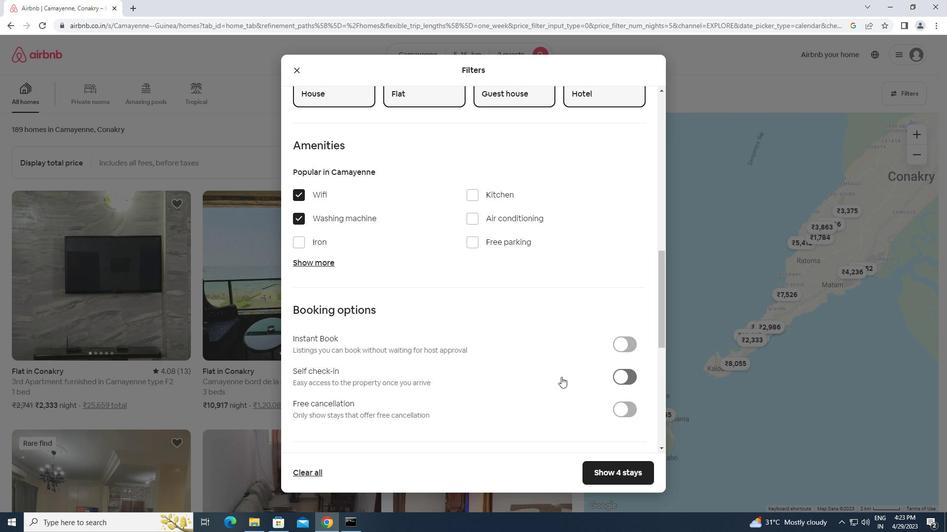 
Action: Mouse scrolled (468, 378) with delta (0, 0)
Screenshot: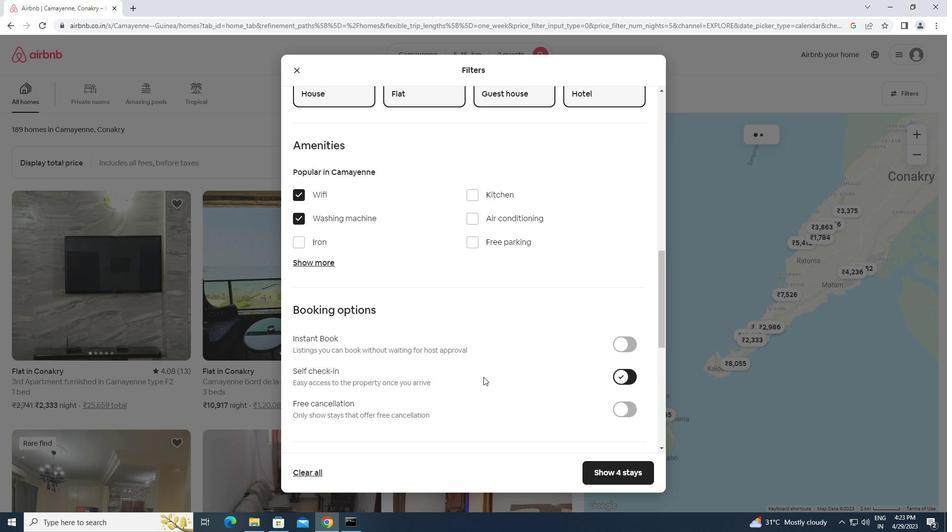 
Action: Mouse scrolled (468, 378) with delta (0, 0)
Screenshot: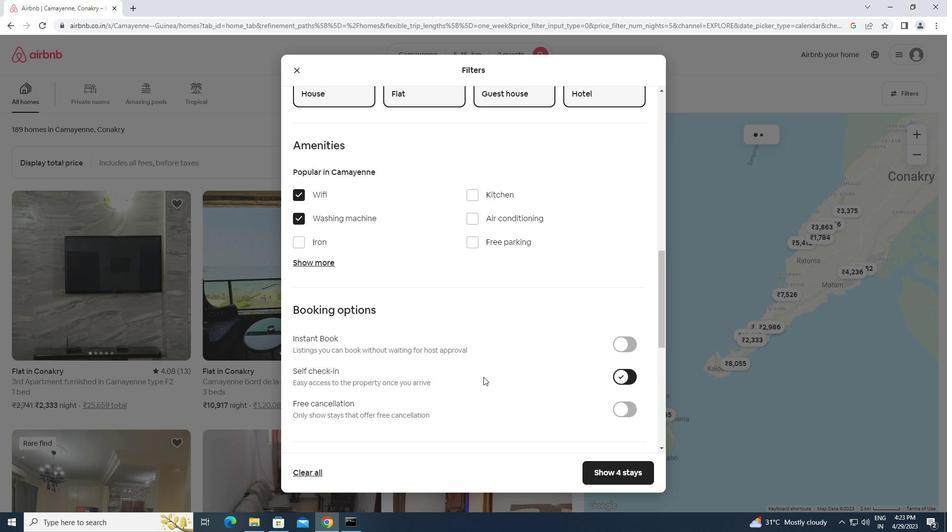 
Action: Mouse scrolled (468, 378) with delta (0, 0)
Screenshot: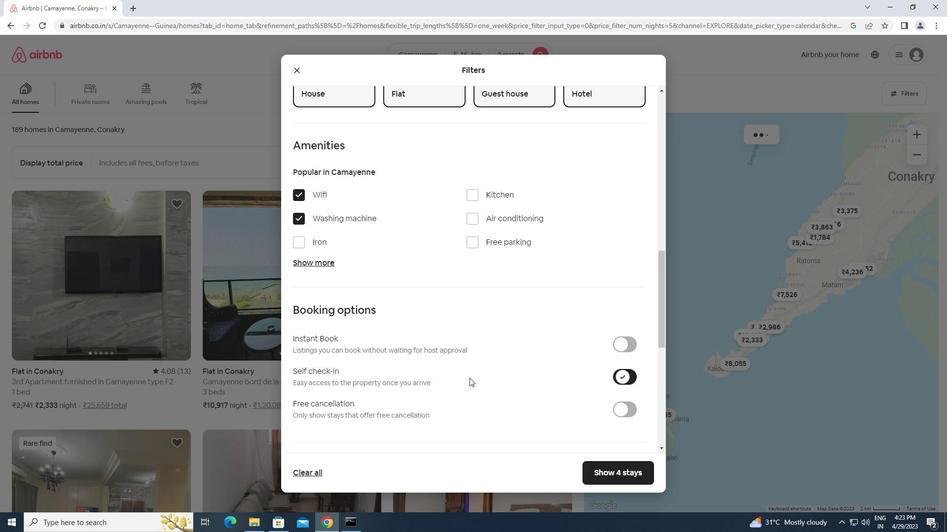 
Action: Mouse scrolled (468, 378) with delta (0, 0)
Screenshot: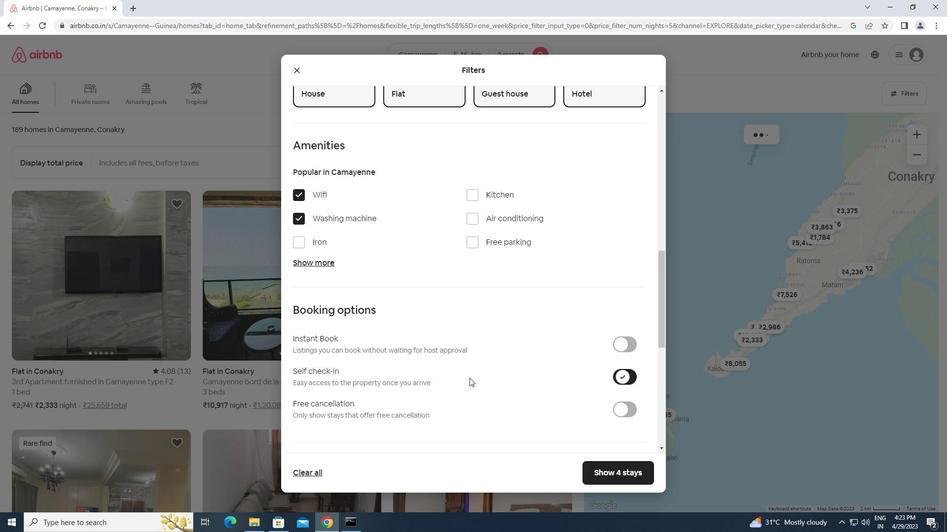 
Action: Mouse scrolled (468, 378) with delta (0, 0)
Screenshot: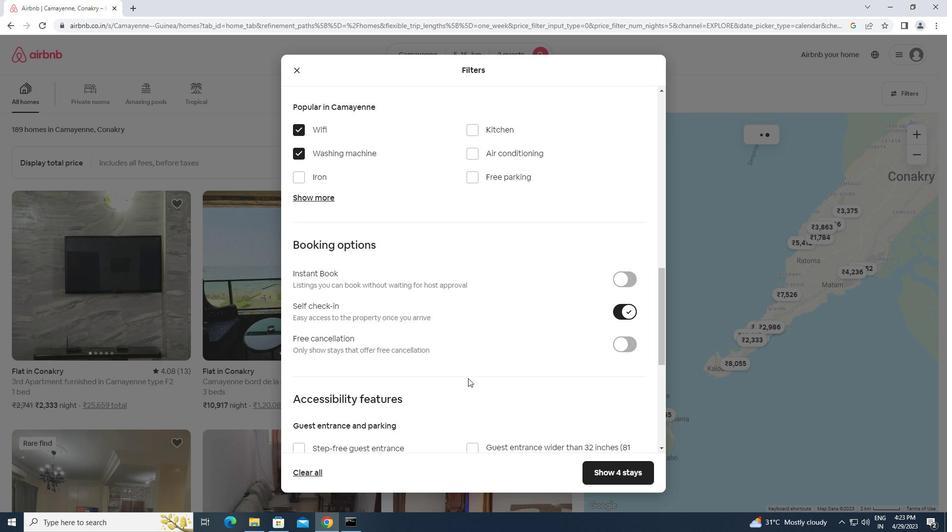 
Action: Mouse moved to (467, 378)
Screenshot: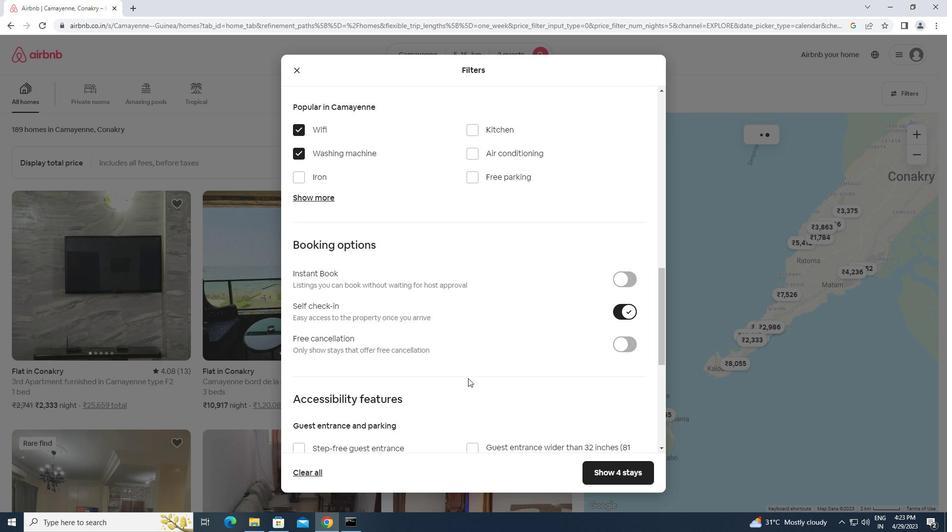 
Action: Mouse scrolled (467, 378) with delta (0, 0)
Screenshot: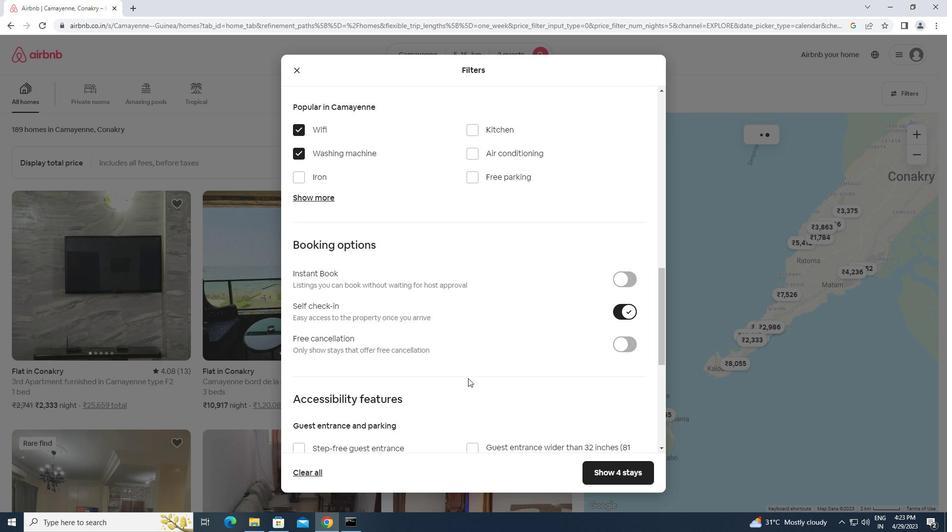 
Action: Mouse moved to (466, 378)
Screenshot: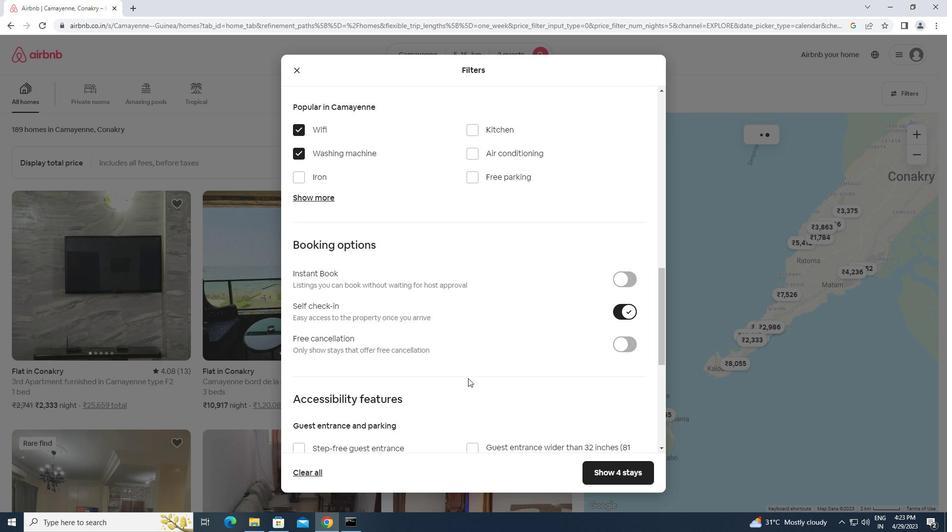 
Action: Mouse scrolled (466, 378) with delta (0, 0)
Screenshot: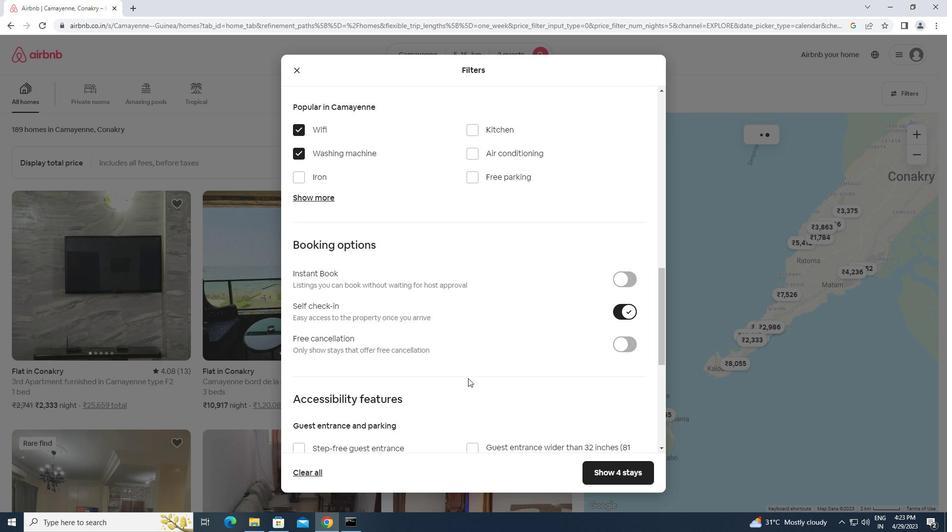 
Action: Mouse moved to (464, 380)
Screenshot: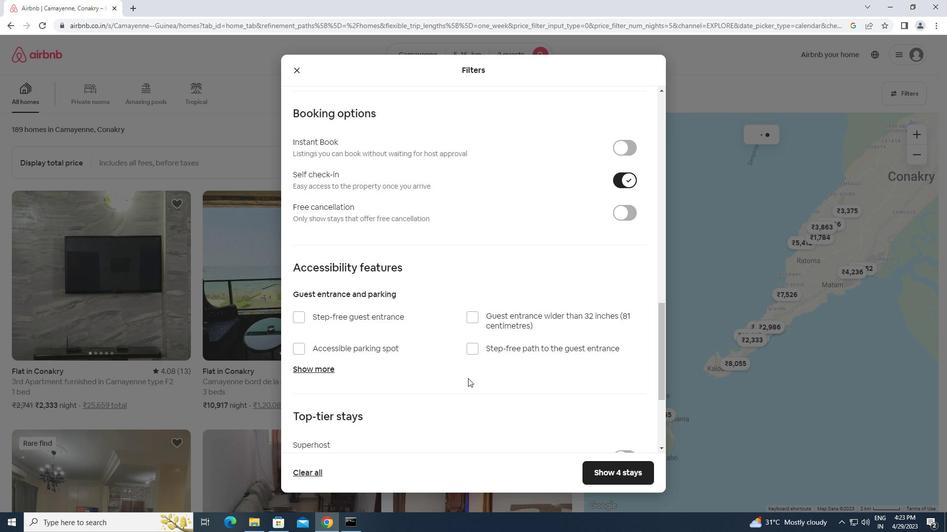
Action: Mouse scrolled (464, 380) with delta (0, 0)
Screenshot: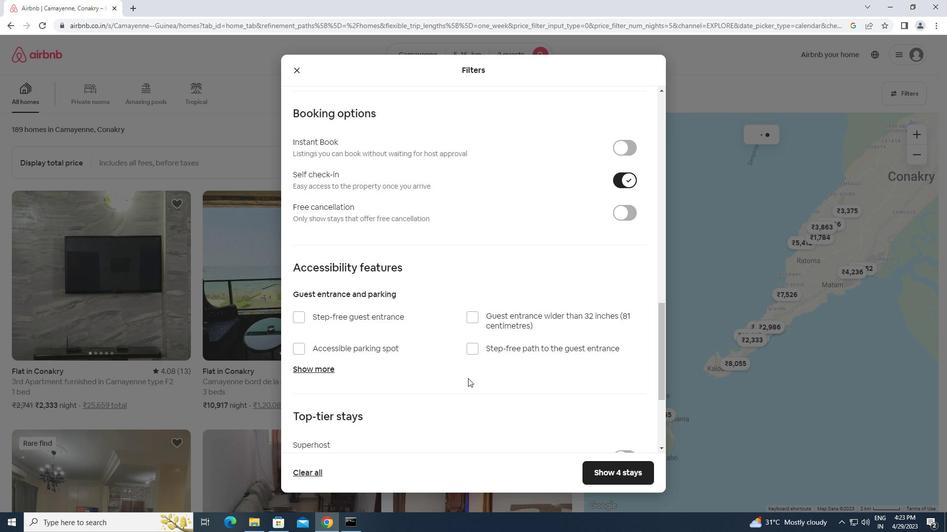 
Action: Mouse moved to (458, 383)
Screenshot: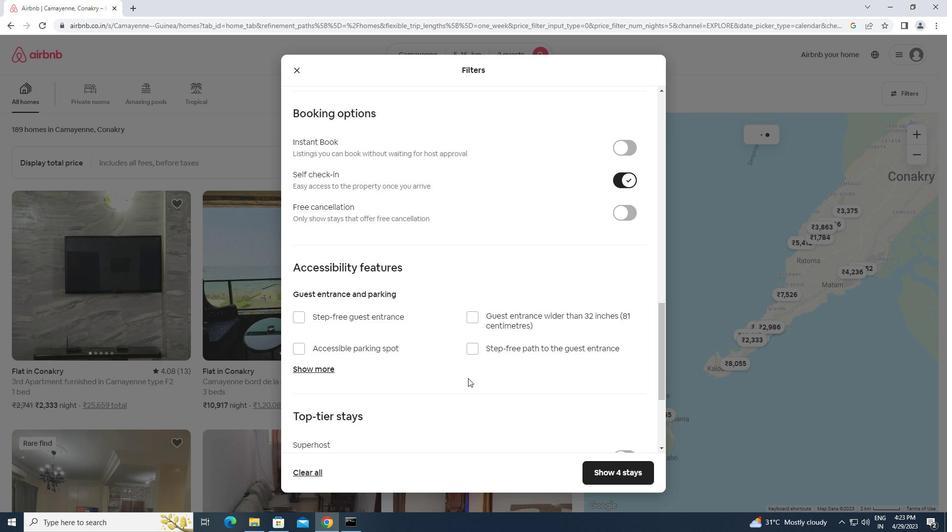 
Action: Mouse scrolled (458, 382) with delta (0, 0)
Screenshot: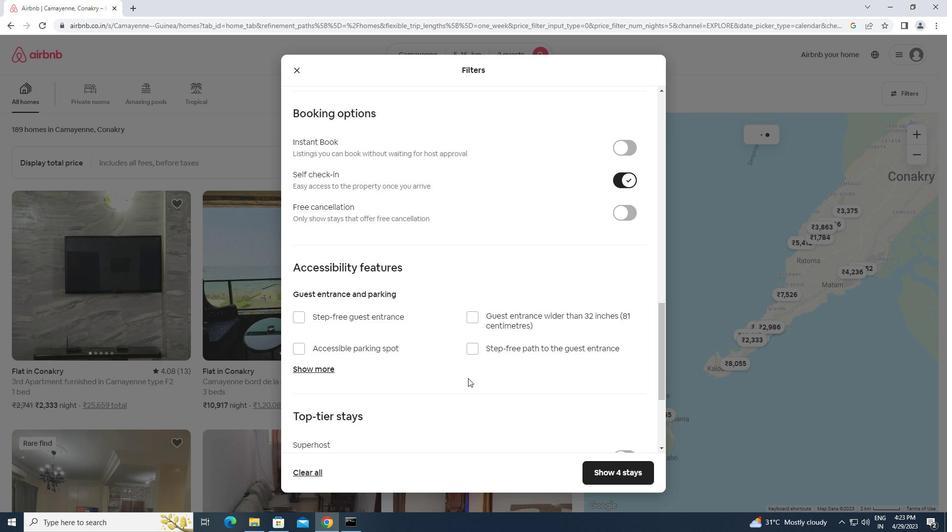 
Action: Mouse moved to (298, 384)
Screenshot: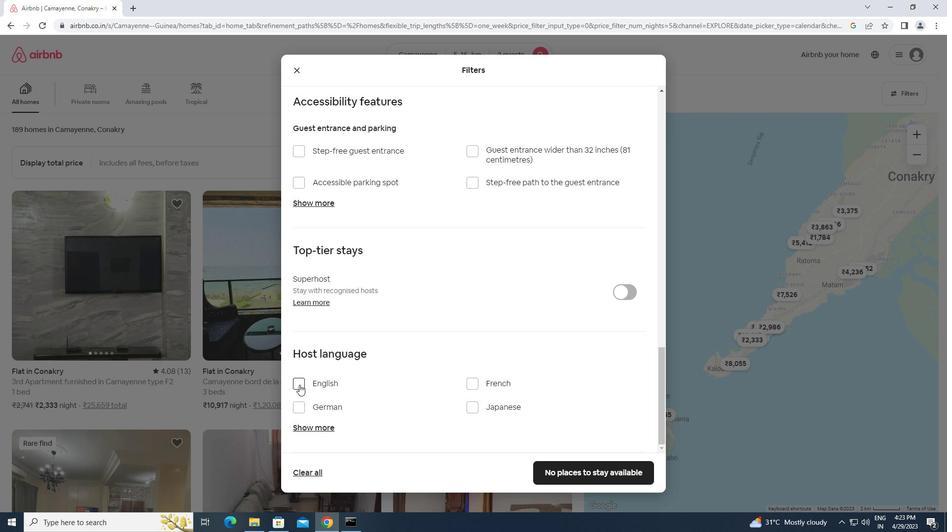 
Action: Mouse pressed left at (298, 384)
Screenshot: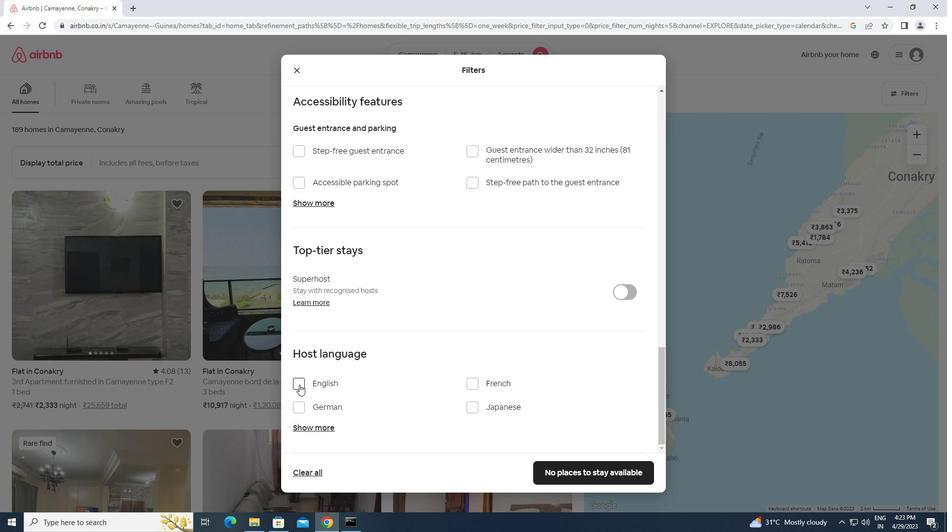 
Action: Mouse moved to (558, 465)
Screenshot: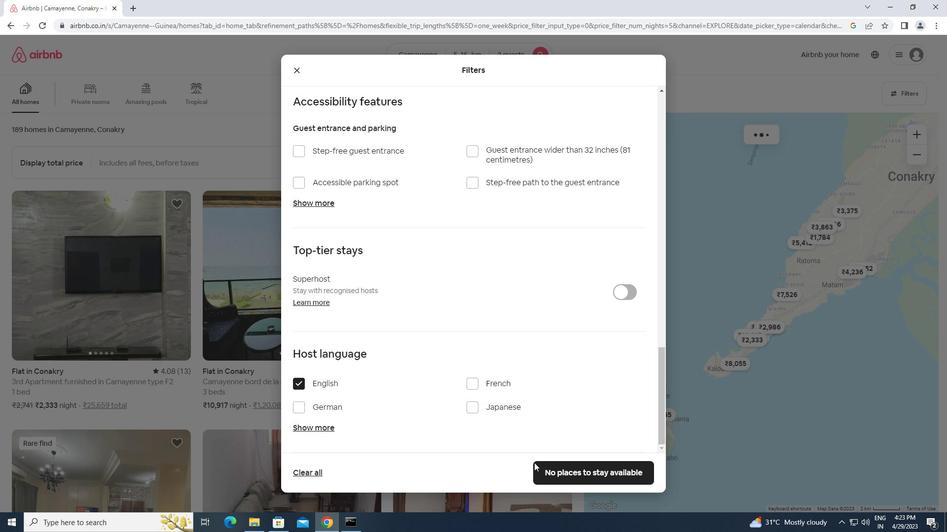 
Action: Mouse pressed left at (558, 465)
Screenshot: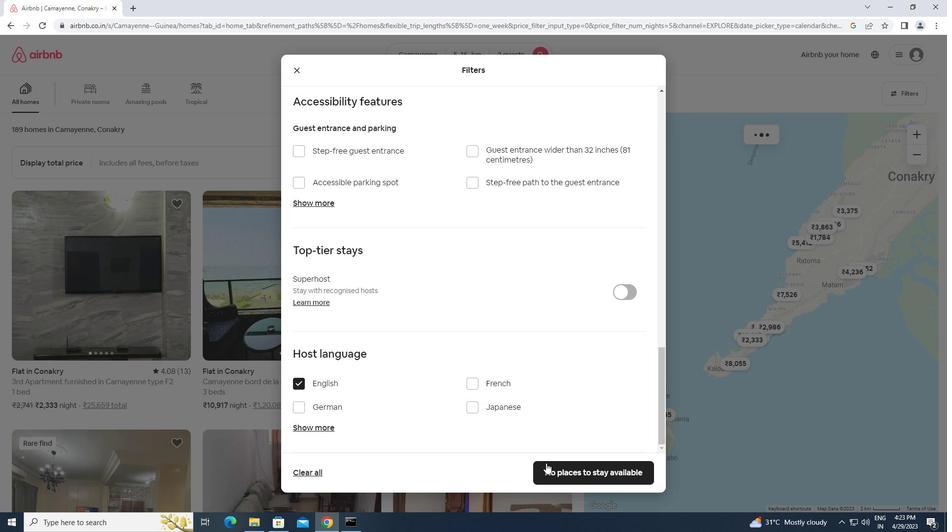 
